 Task: In the  document smily.docx ,align picture to the 'center'. Insert word art below the picture and give heading  'Smily in Orange'change the shape height to  6.82 in
Action: Mouse moved to (306, 360)
Screenshot: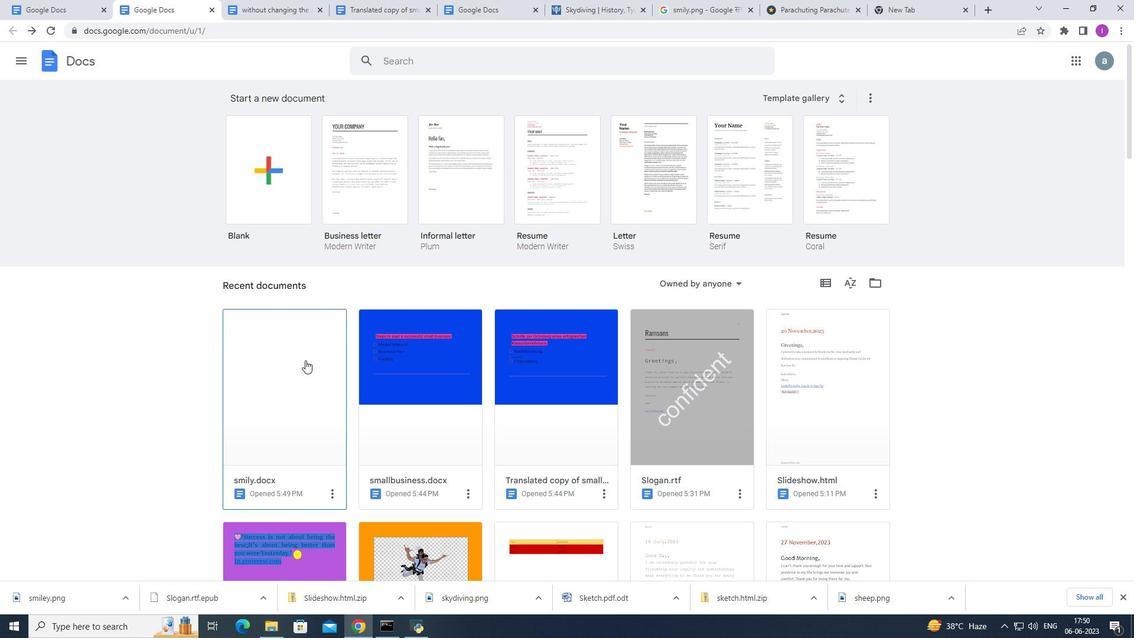 
Action: Mouse pressed left at (306, 360)
Screenshot: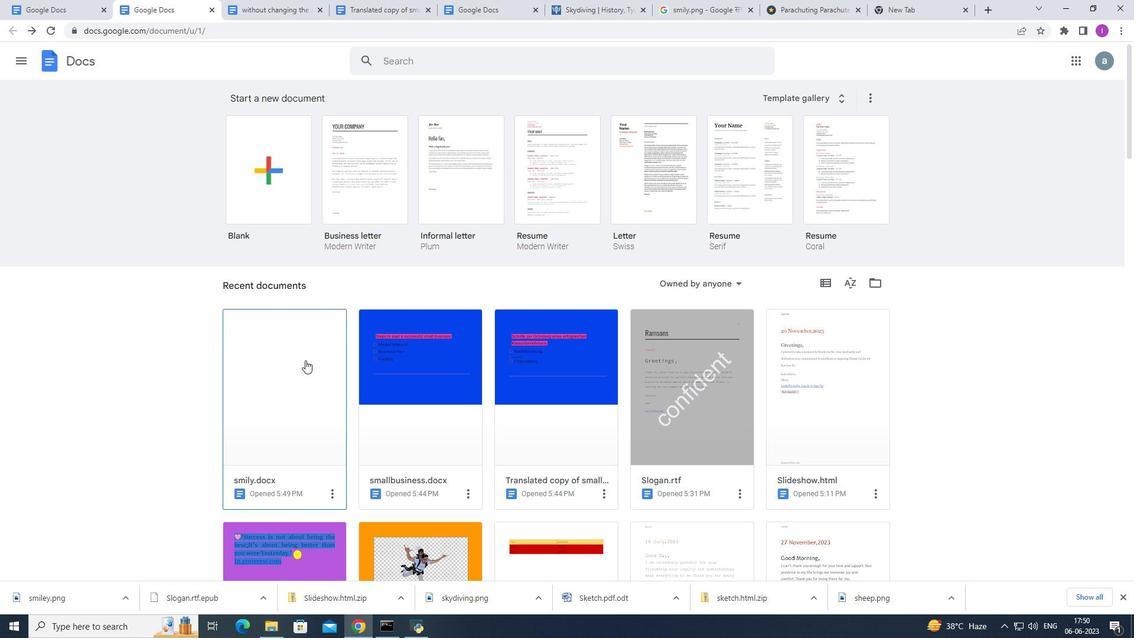 
Action: Mouse moved to (388, 186)
Screenshot: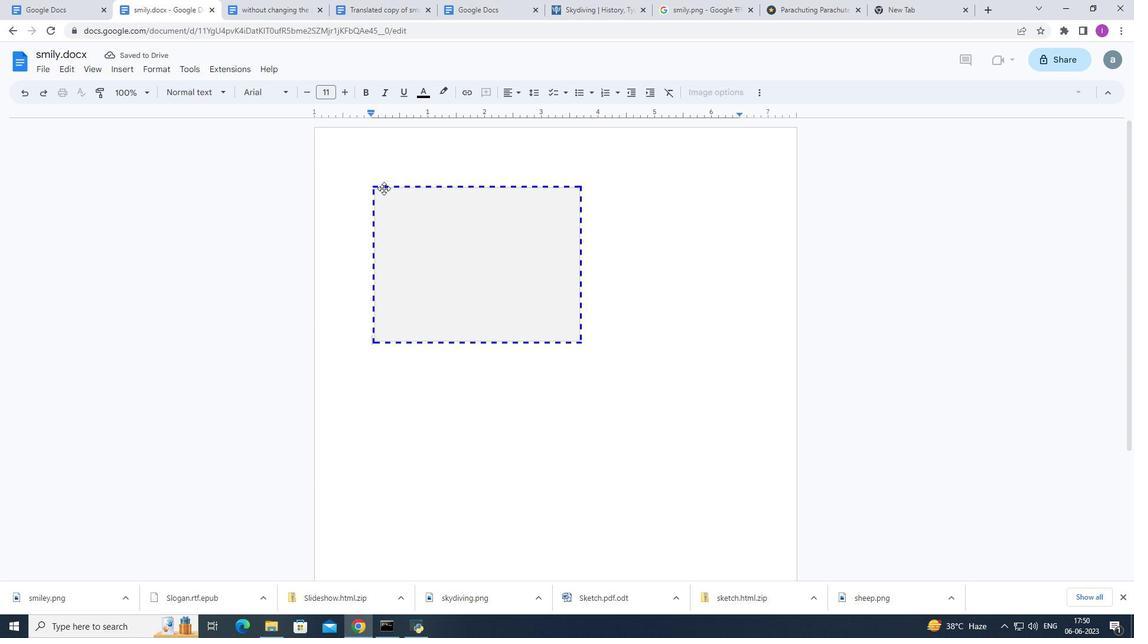 
Action: Mouse pressed left at (388, 186)
Screenshot: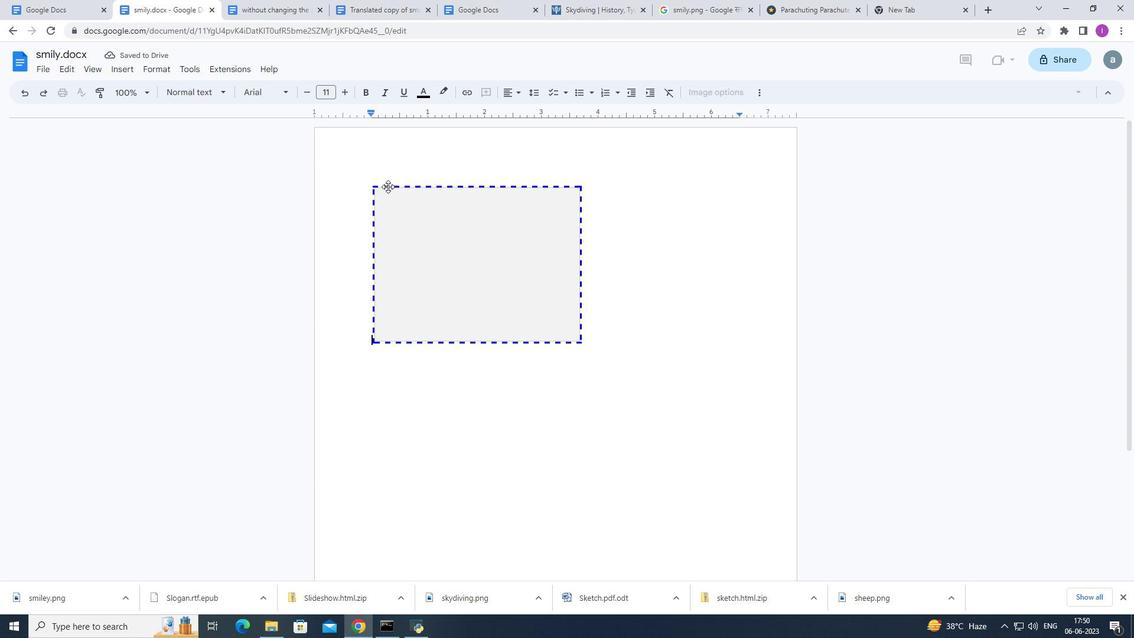 
Action: Mouse moved to (234, 92)
Screenshot: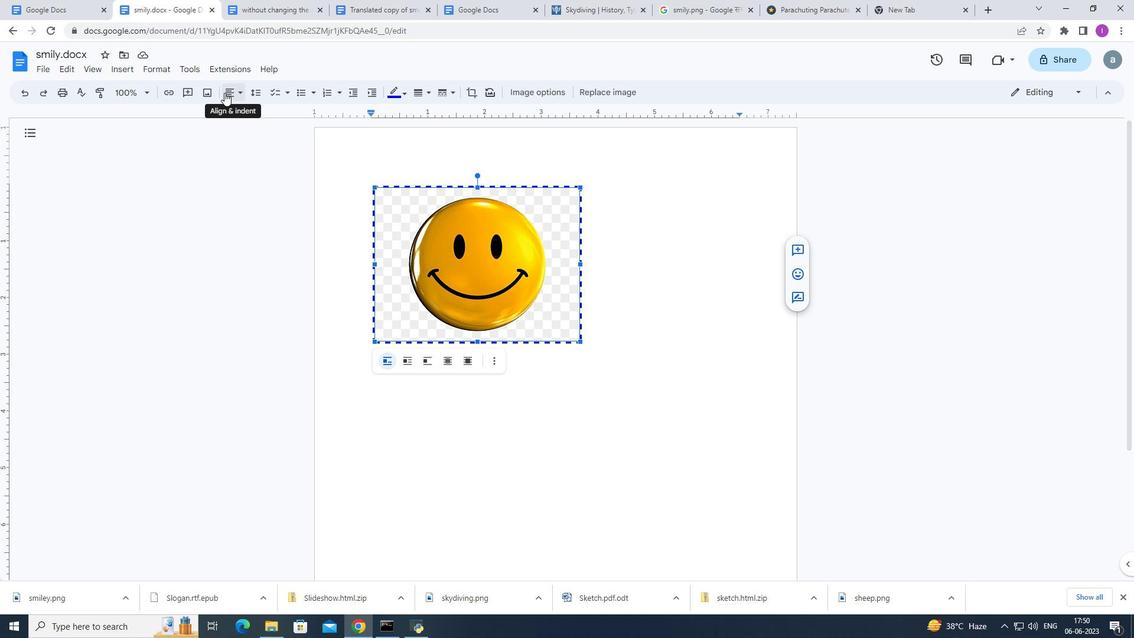 
Action: Mouse pressed left at (234, 92)
Screenshot: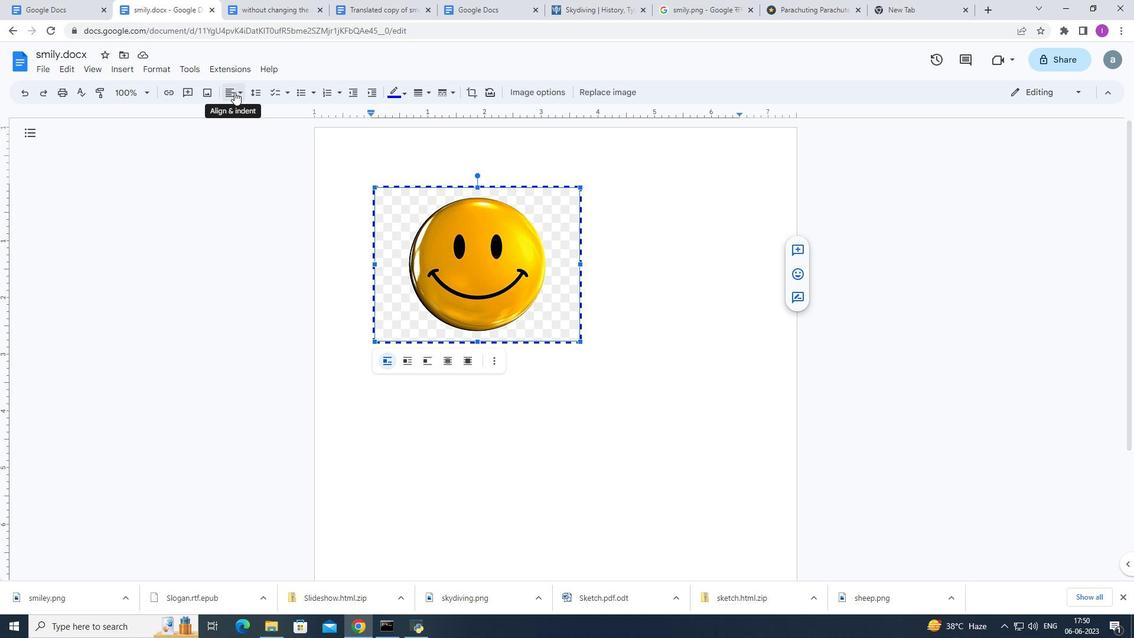 
Action: Mouse moved to (249, 113)
Screenshot: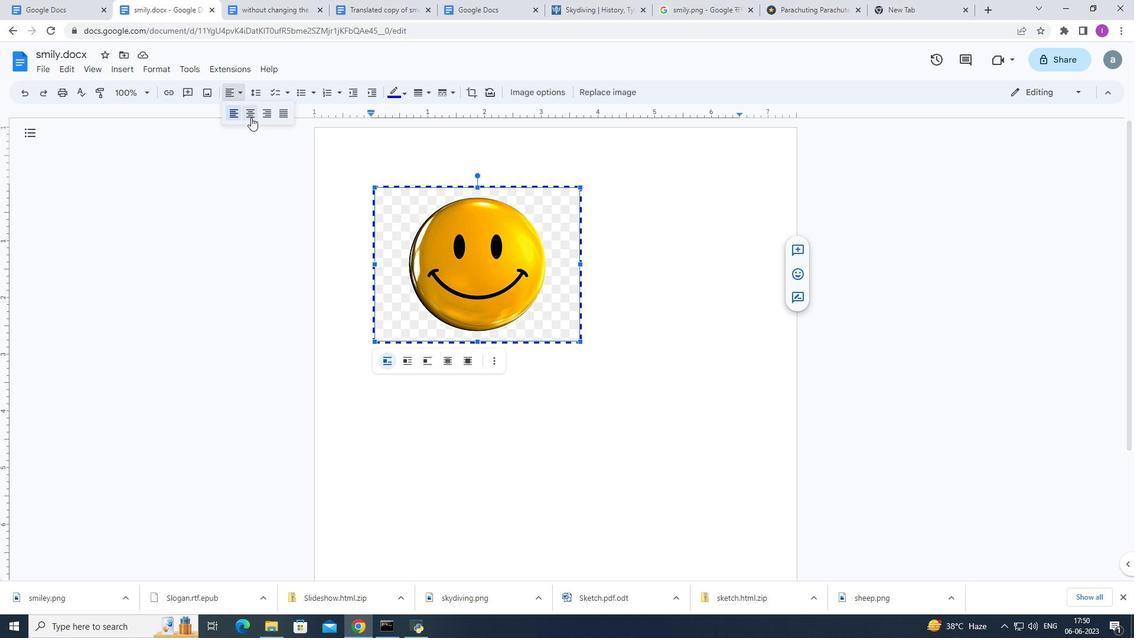 
Action: Mouse pressed left at (249, 113)
Screenshot: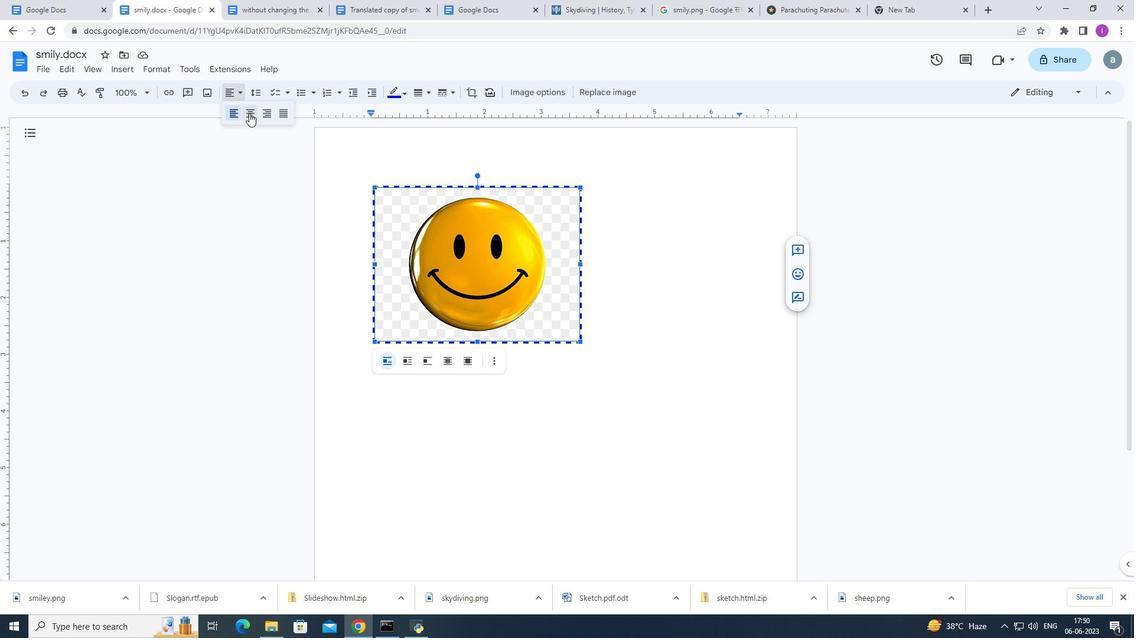 
Action: Mouse moved to (631, 372)
Screenshot: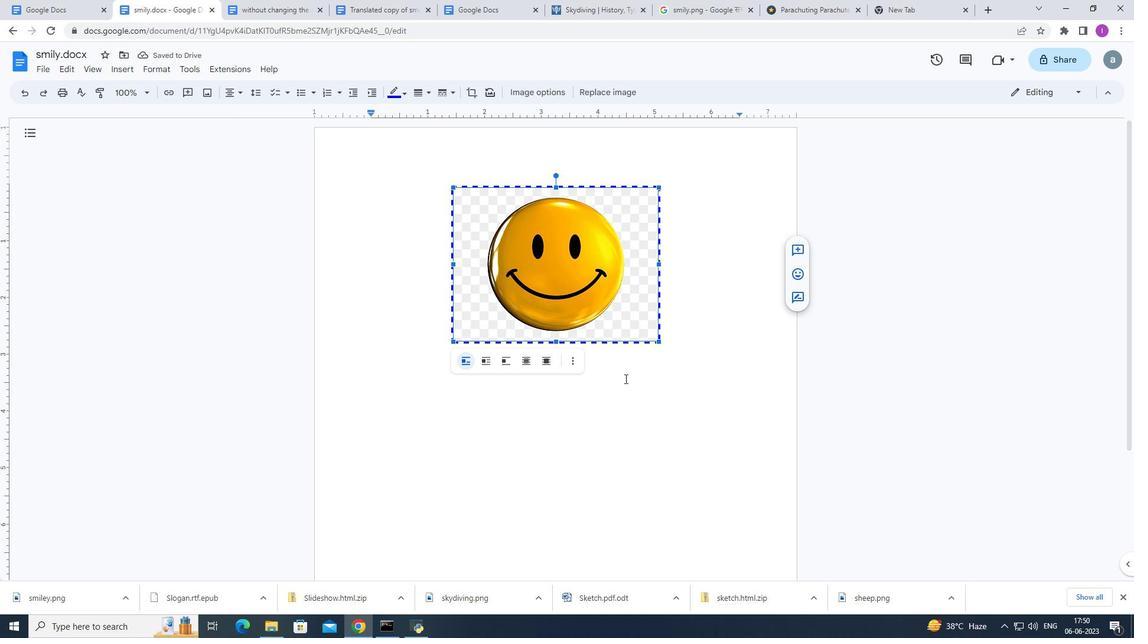 
Action: Mouse pressed left at (631, 372)
Screenshot: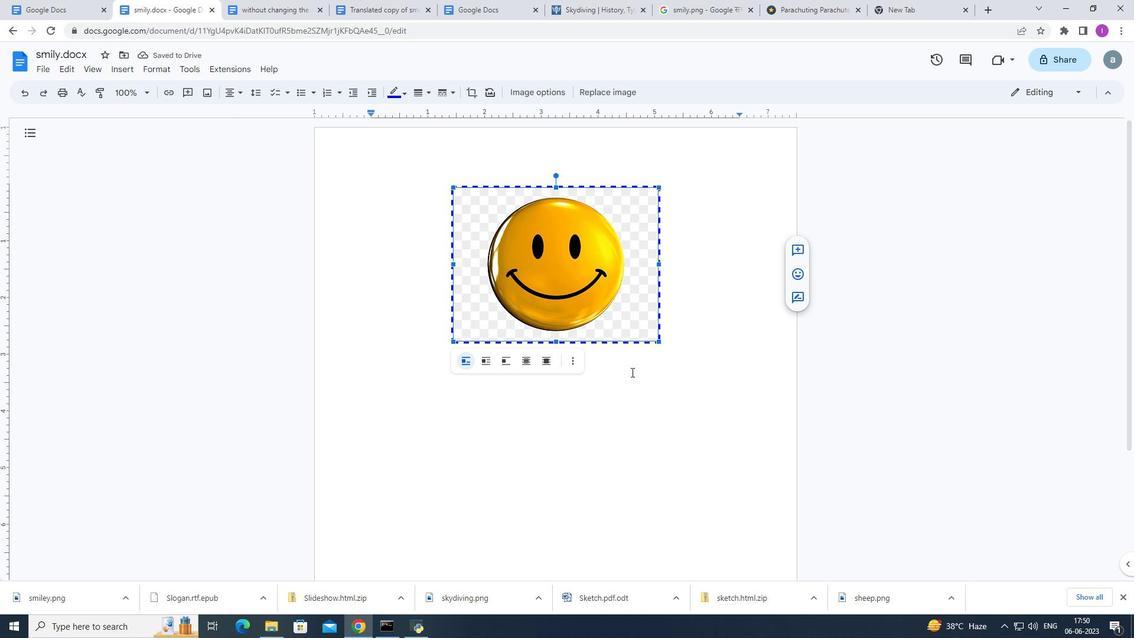 
Action: Mouse moved to (111, 65)
Screenshot: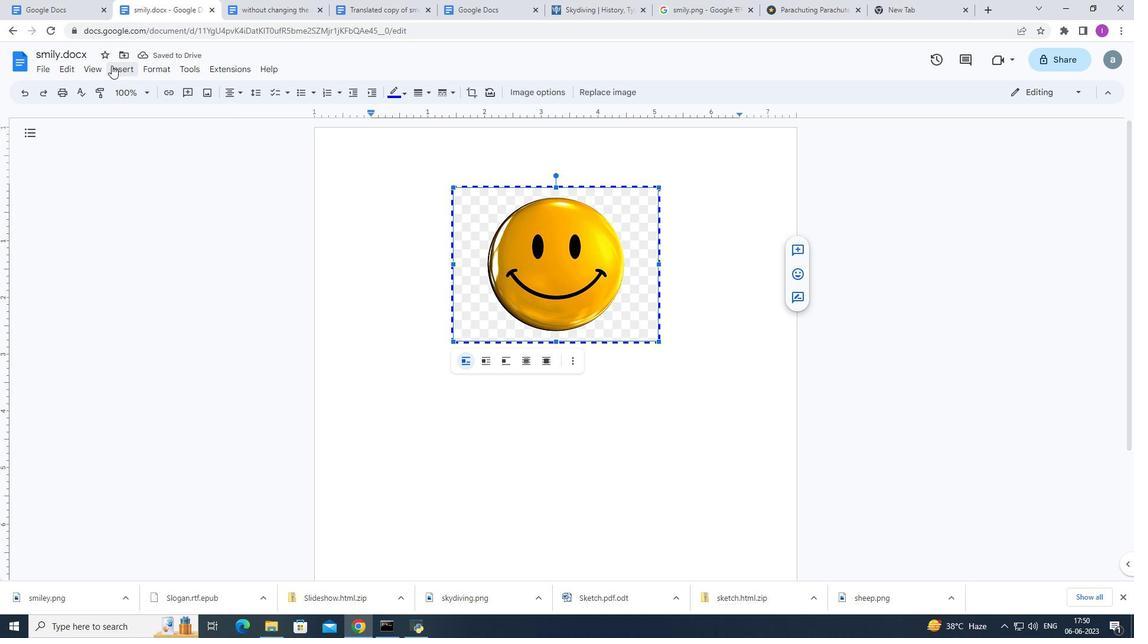 
Action: Mouse pressed left at (111, 65)
Screenshot: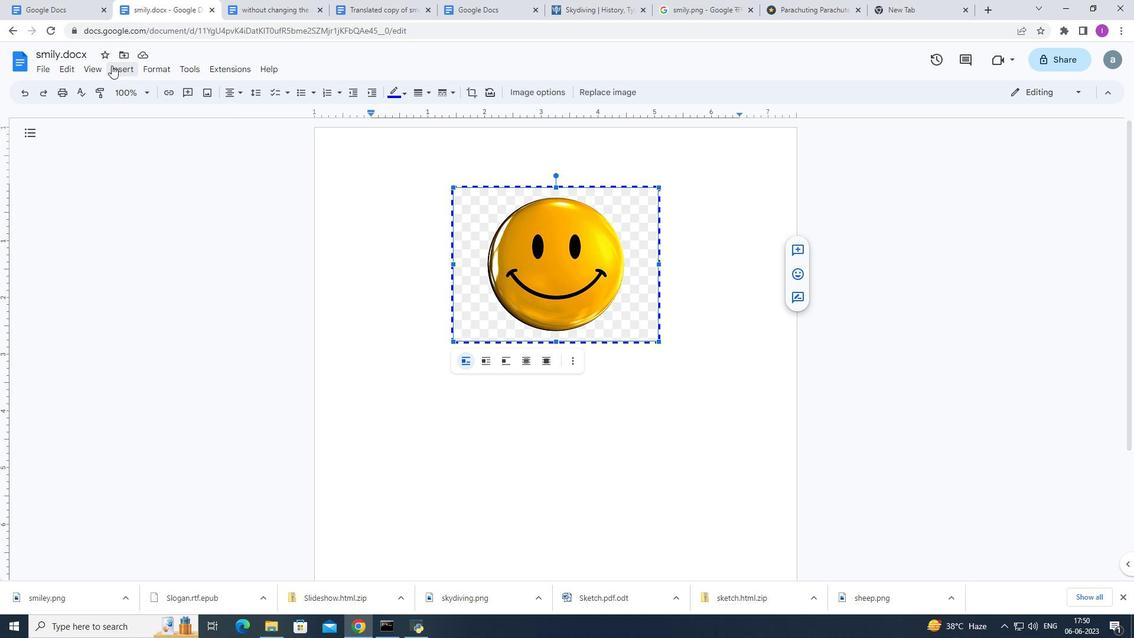 
Action: Mouse moved to (336, 127)
Screenshot: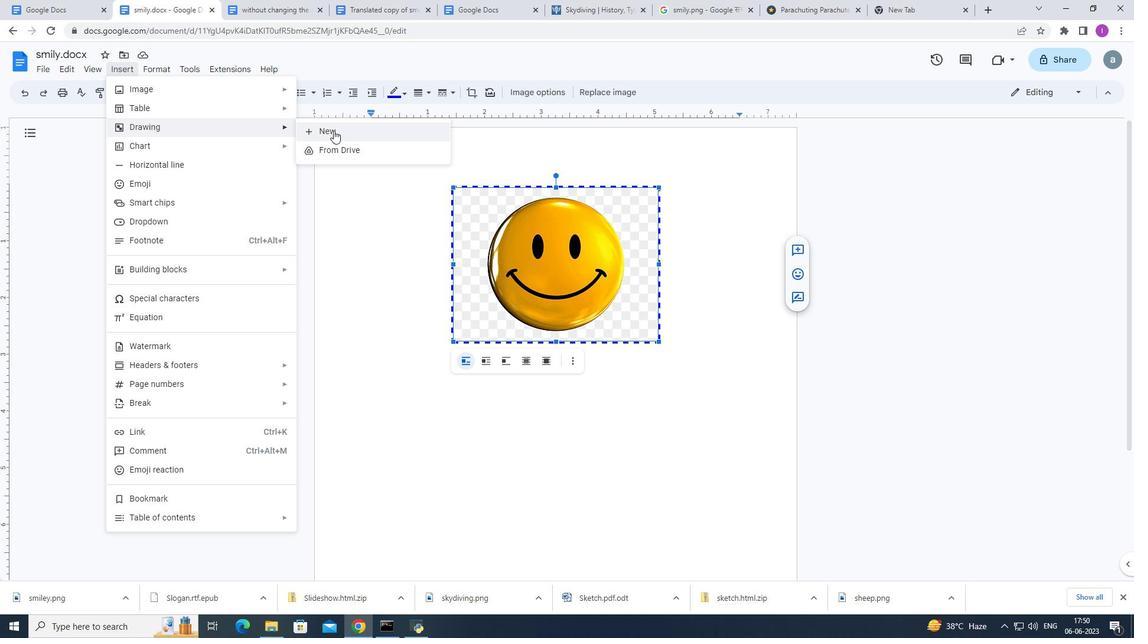 
Action: Mouse pressed left at (336, 127)
Screenshot: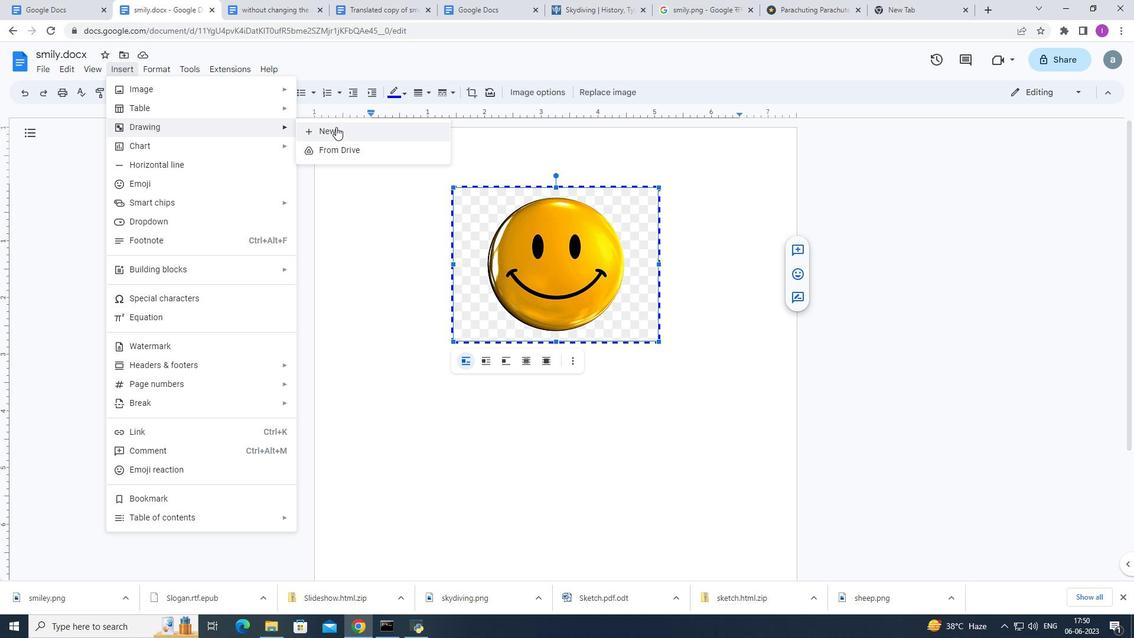 
Action: Mouse moved to (309, 109)
Screenshot: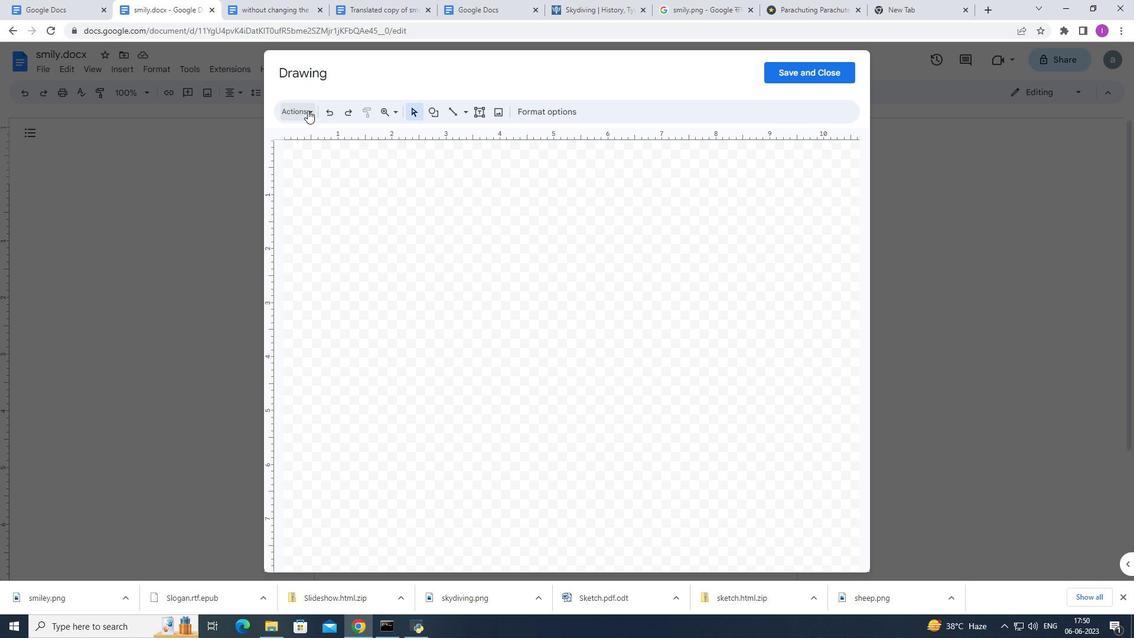 
Action: Mouse pressed left at (309, 109)
Screenshot: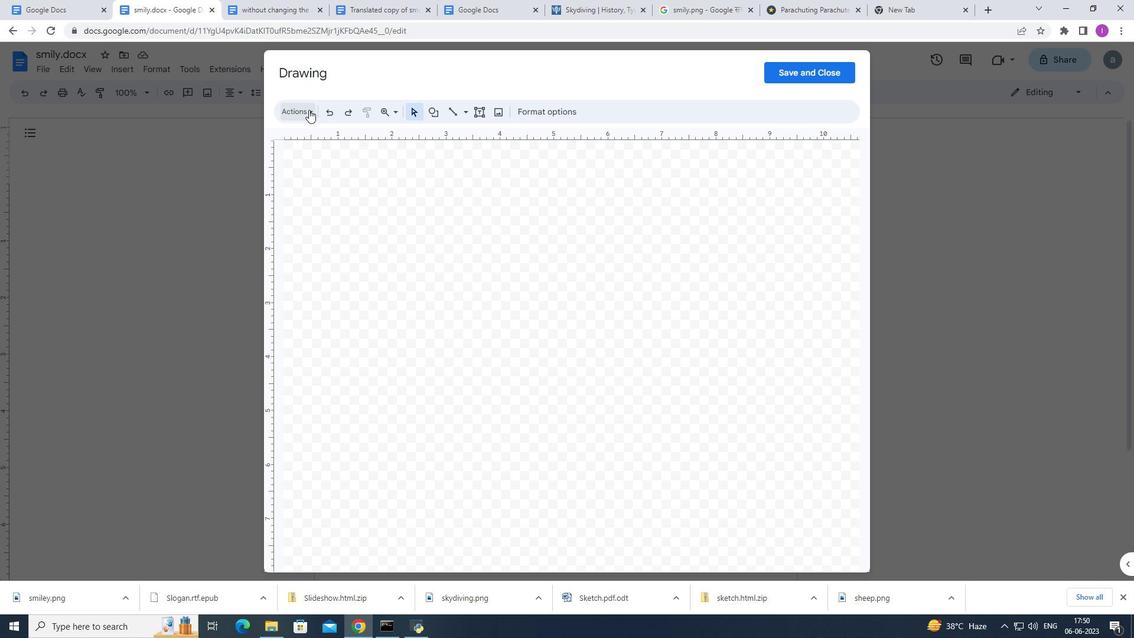 
Action: Mouse moved to (332, 190)
Screenshot: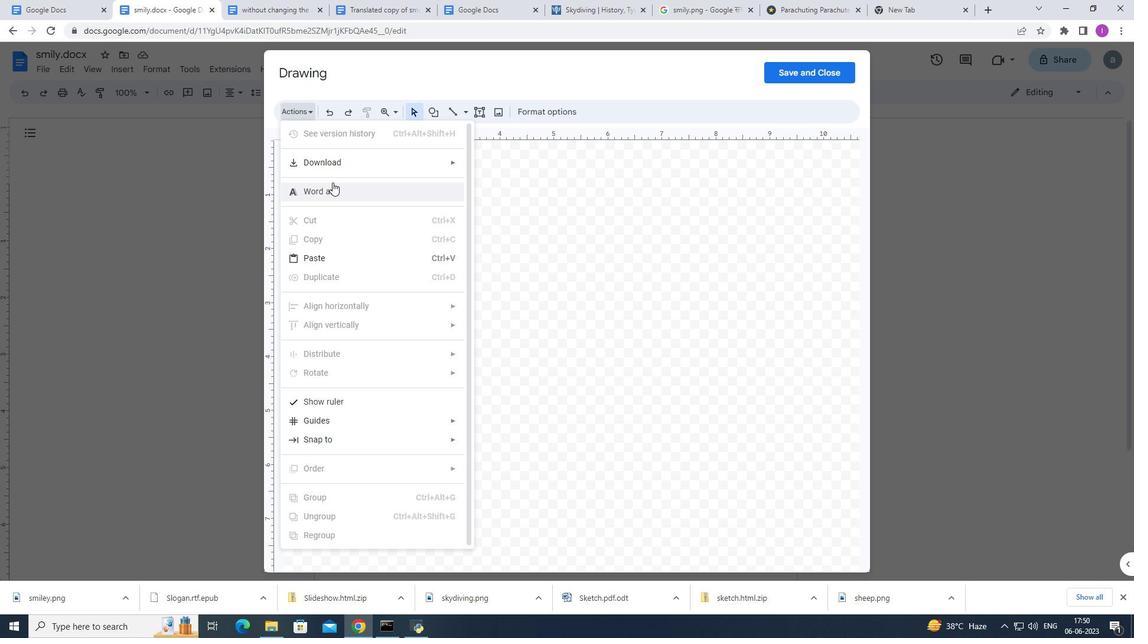 
Action: Mouse pressed left at (332, 190)
Screenshot: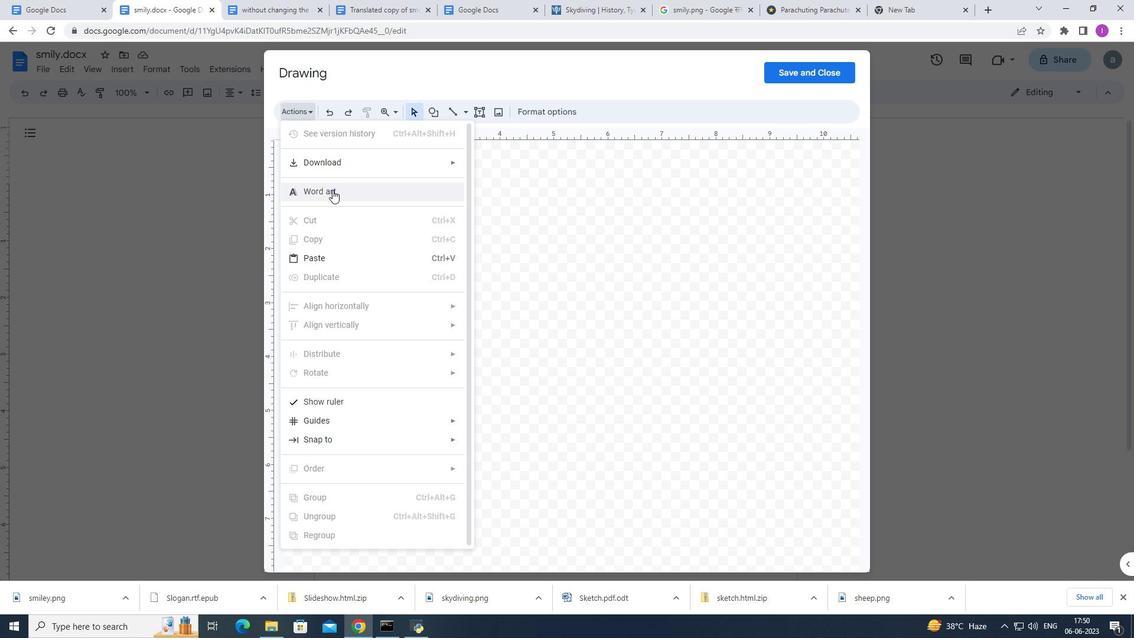 
Action: Mouse moved to (470, 186)
Screenshot: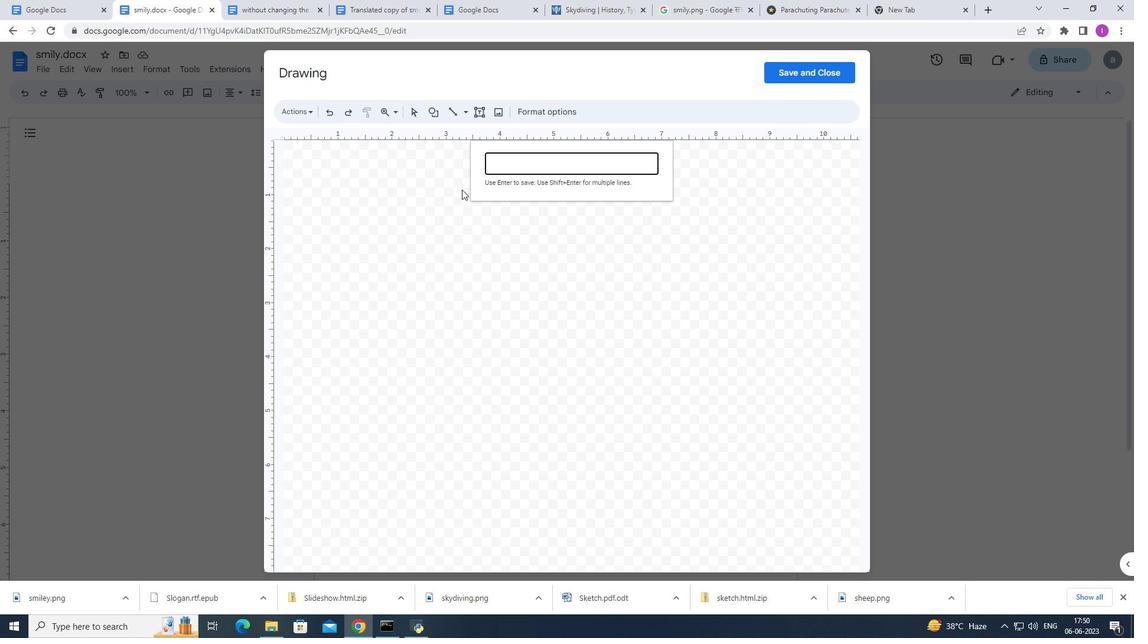 
Action: Key pressed <Key.shift>Smileyin<Key.space><Key.shift>Orange
Screenshot: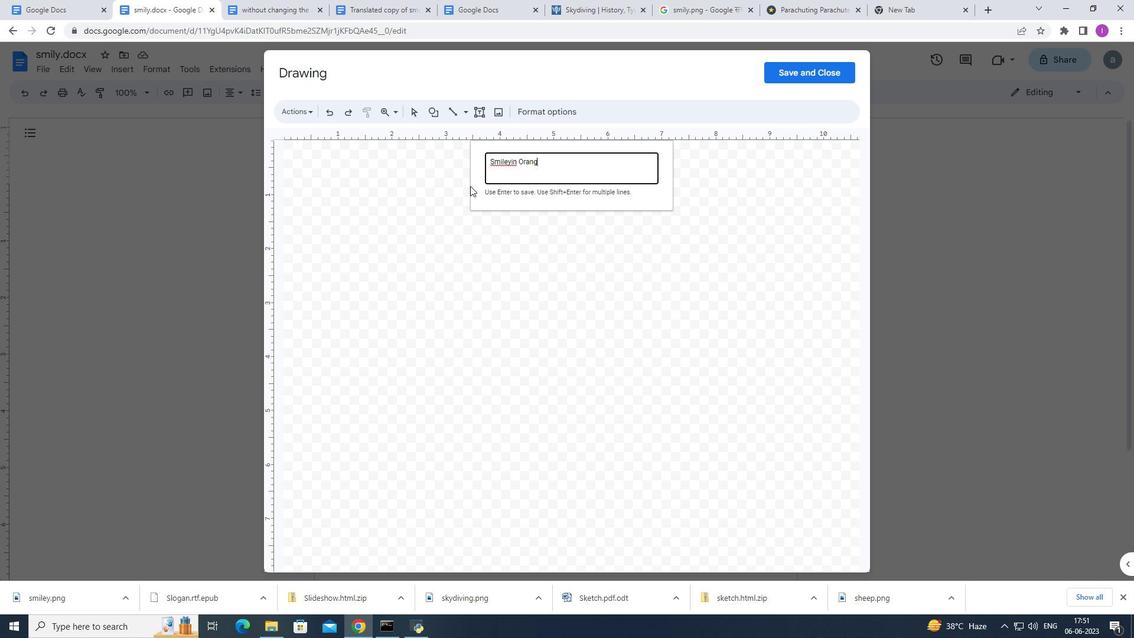 
Action: Mouse moved to (510, 163)
Screenshot: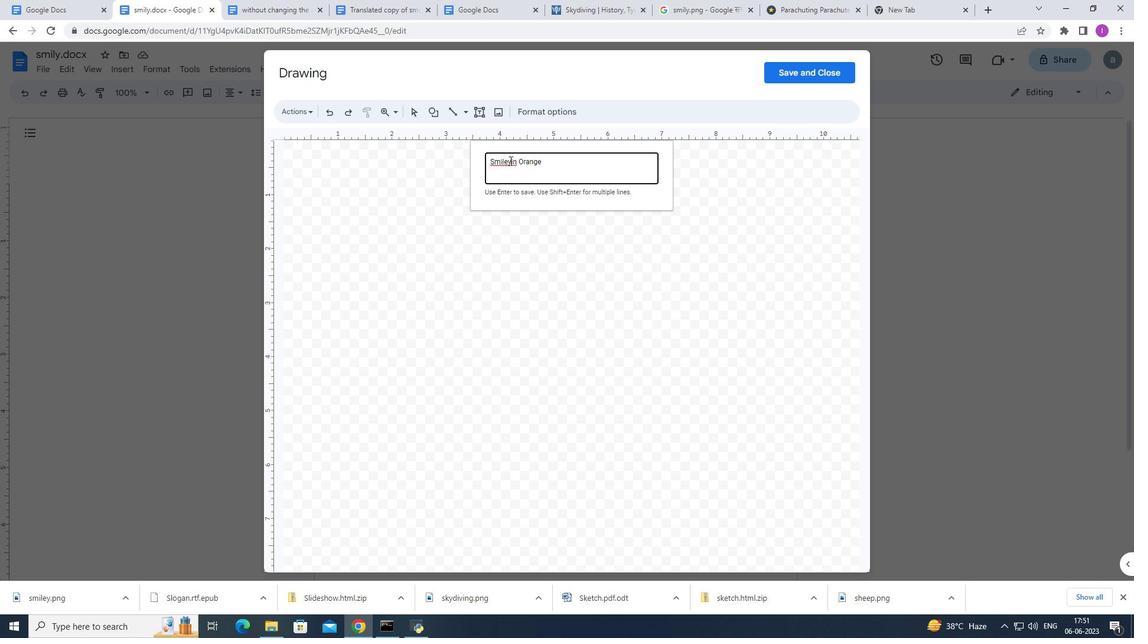 
Action: Mouse pressed left at (510, 163)
Screenshot: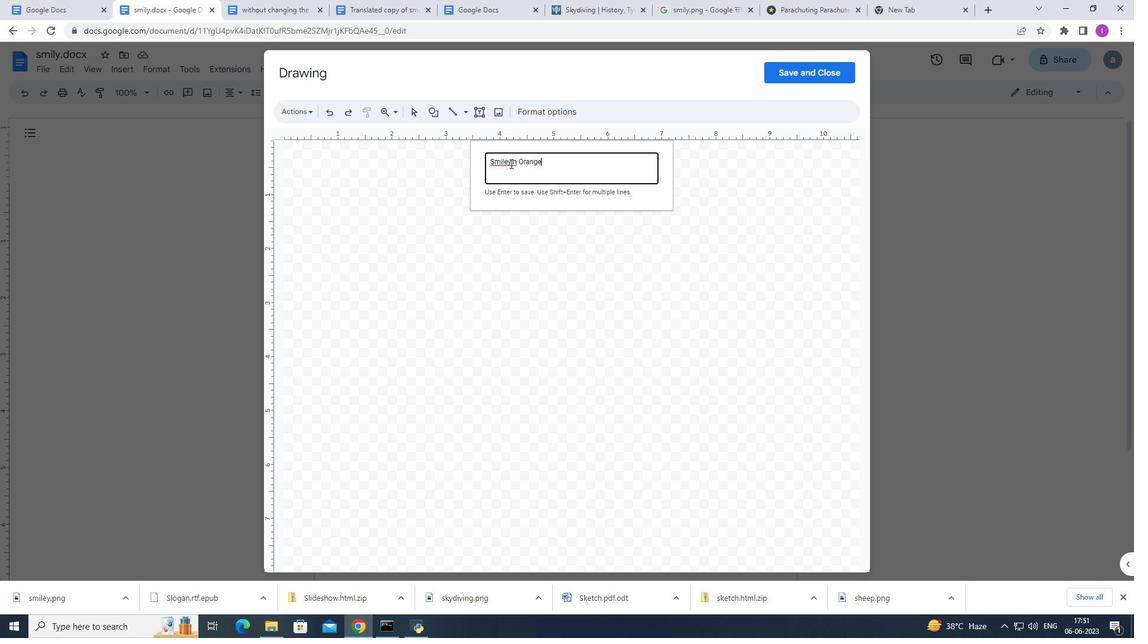 
Action: Mouse moved to (512, 163)
Screenshot: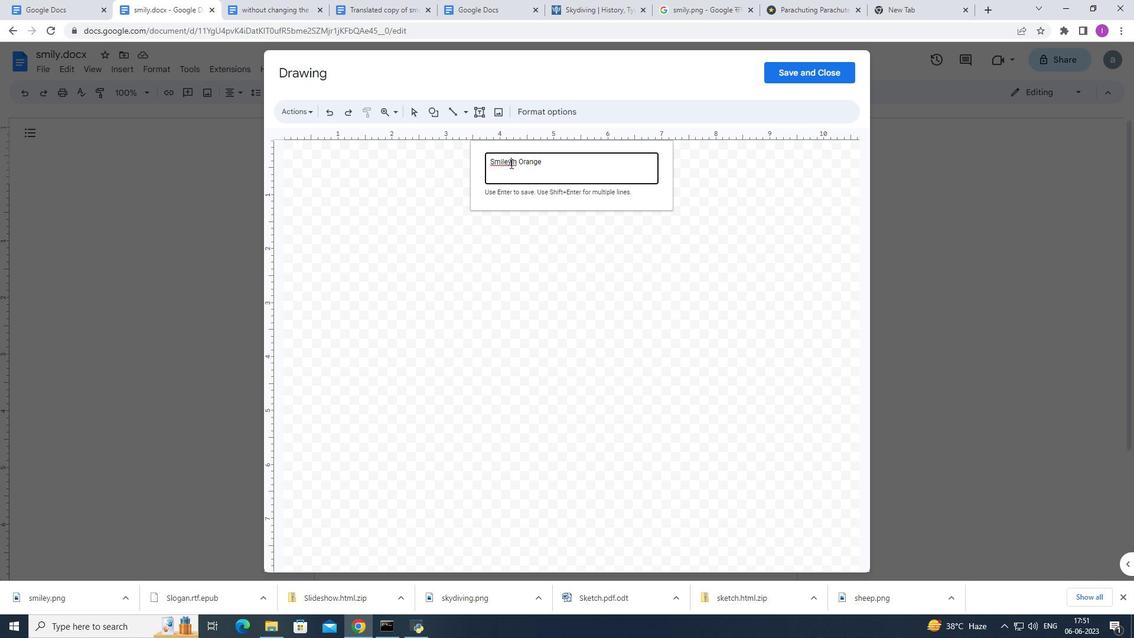 
Action: Key pressed <Key.space>
Screenshot: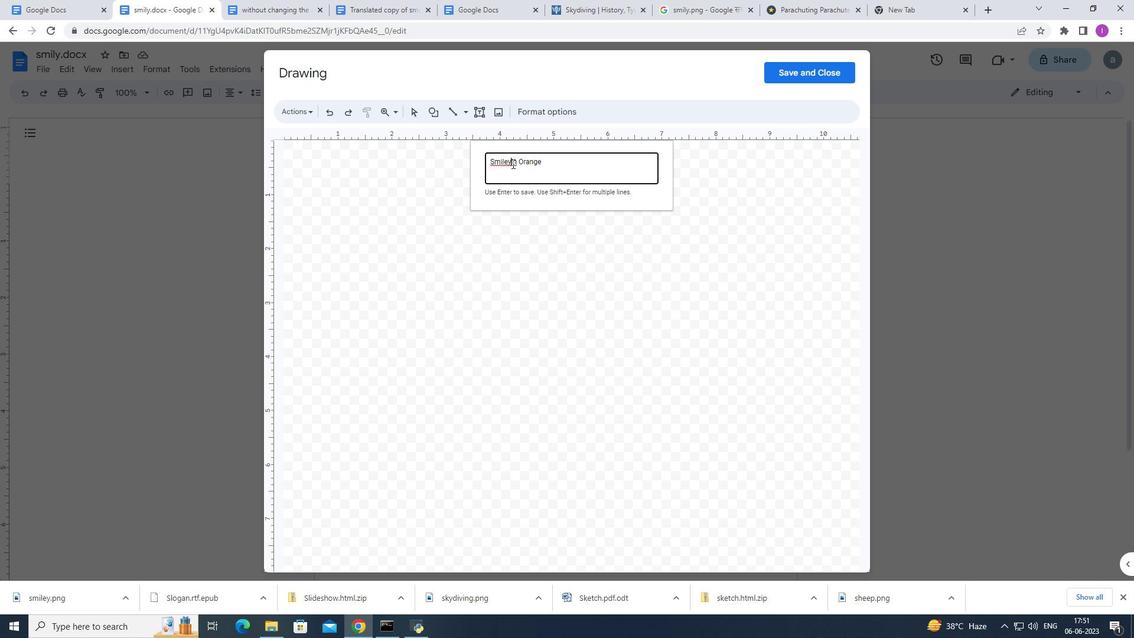 
Action: Mouse moved to (559, 165)
Screenshot: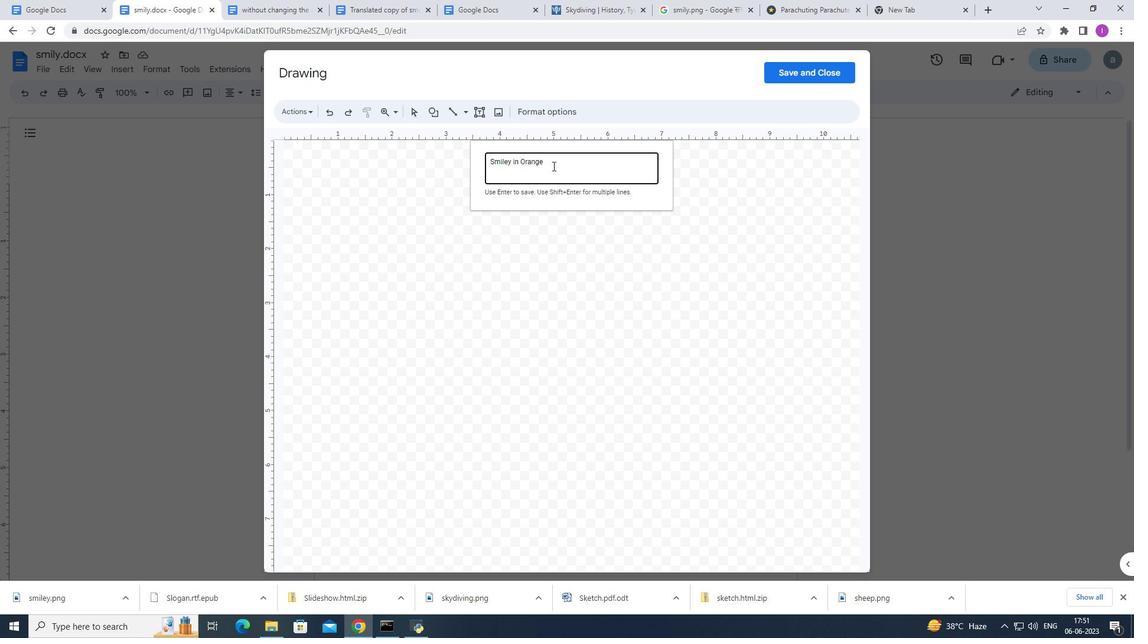 
Action: Mouse pressed left at (559, 165)
Screenshot: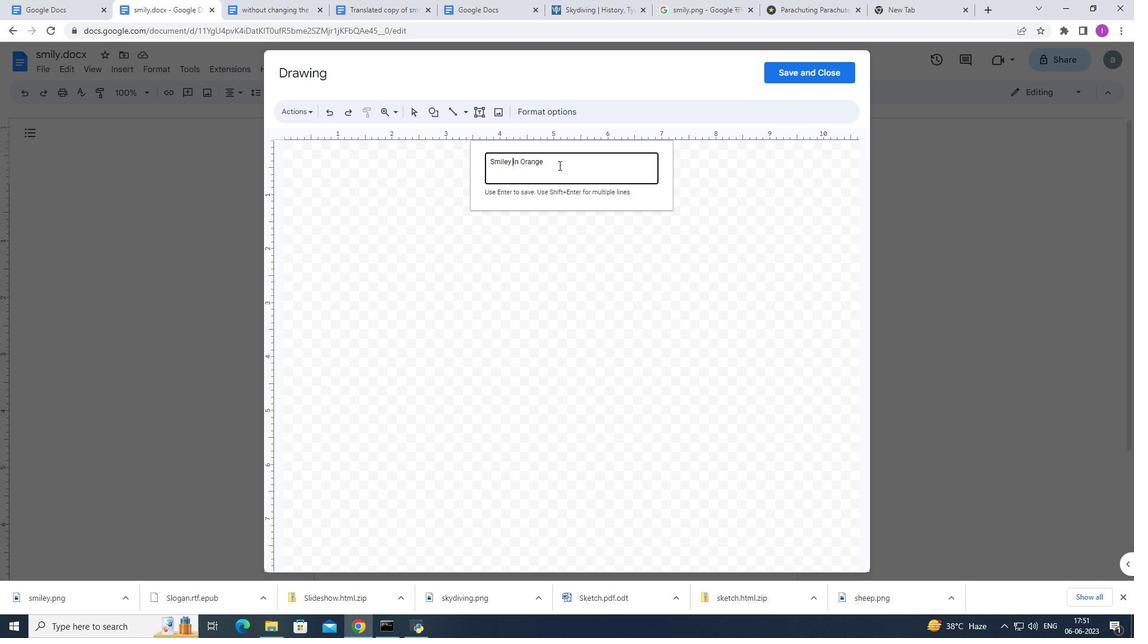
Action: Mouse moved to (570, 157)
Screenshot: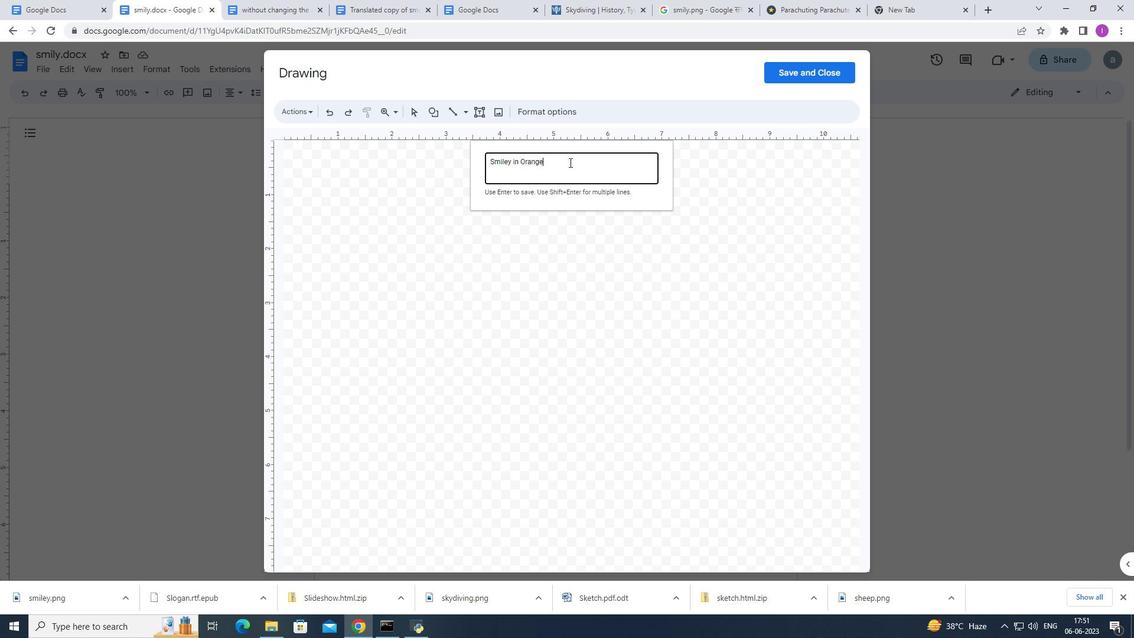 
Action: Key pressed <Key.enter>
Screenshot: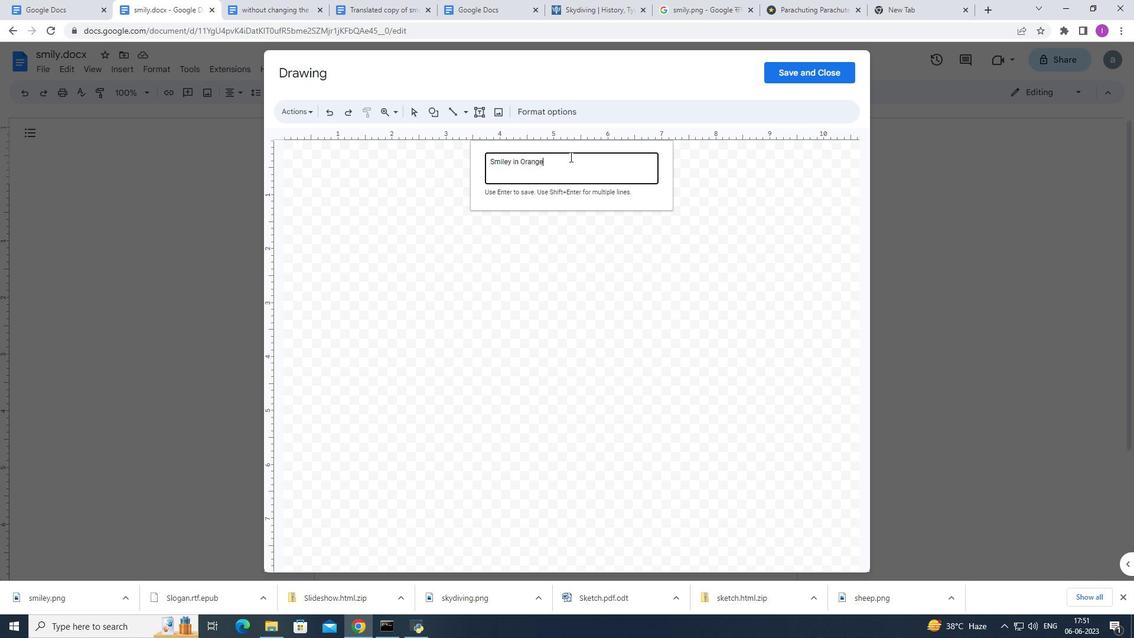 
Action: Mouse moved to (795, 70)
Screenshot: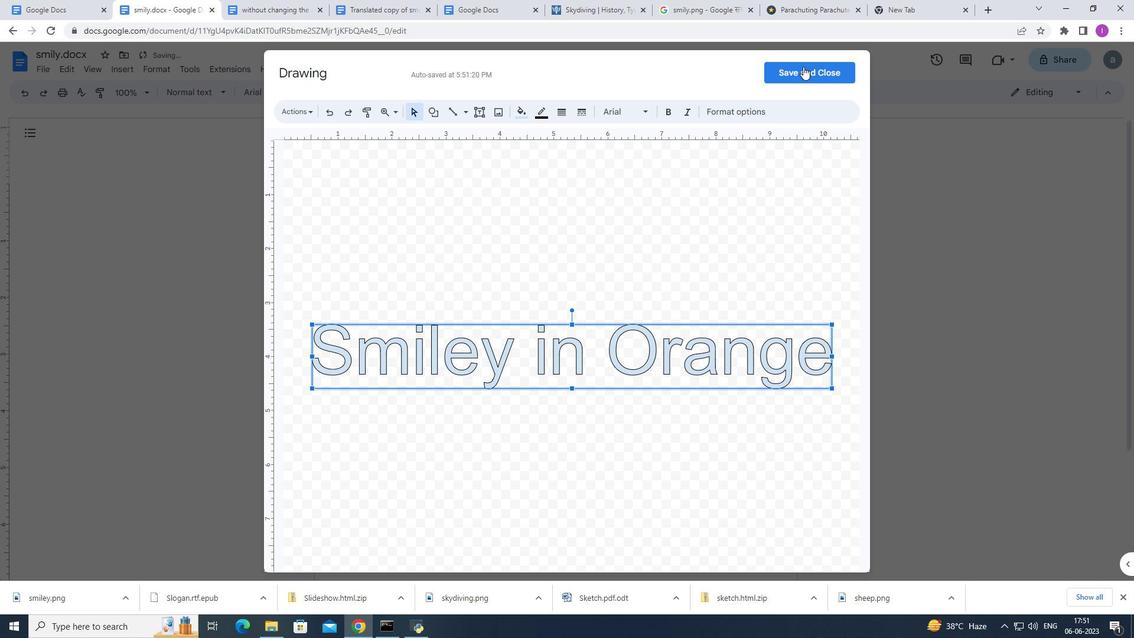 
Action: Mouse pressed left at (795, 70)
Screenshot: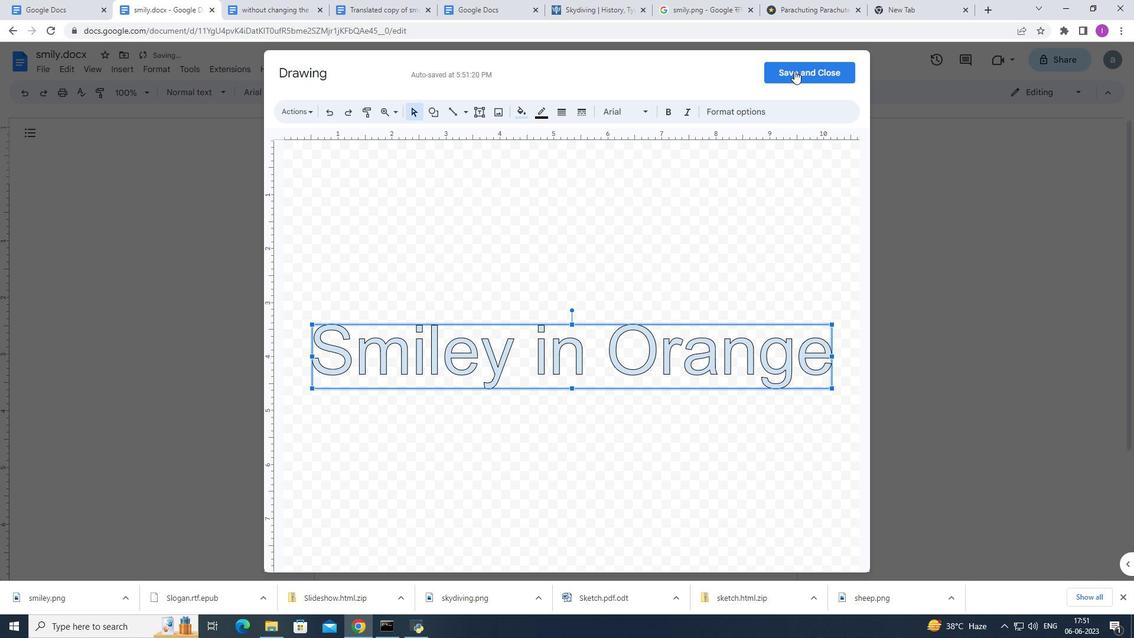 
Action: Mouse moved to (662, 231)
Screenshot: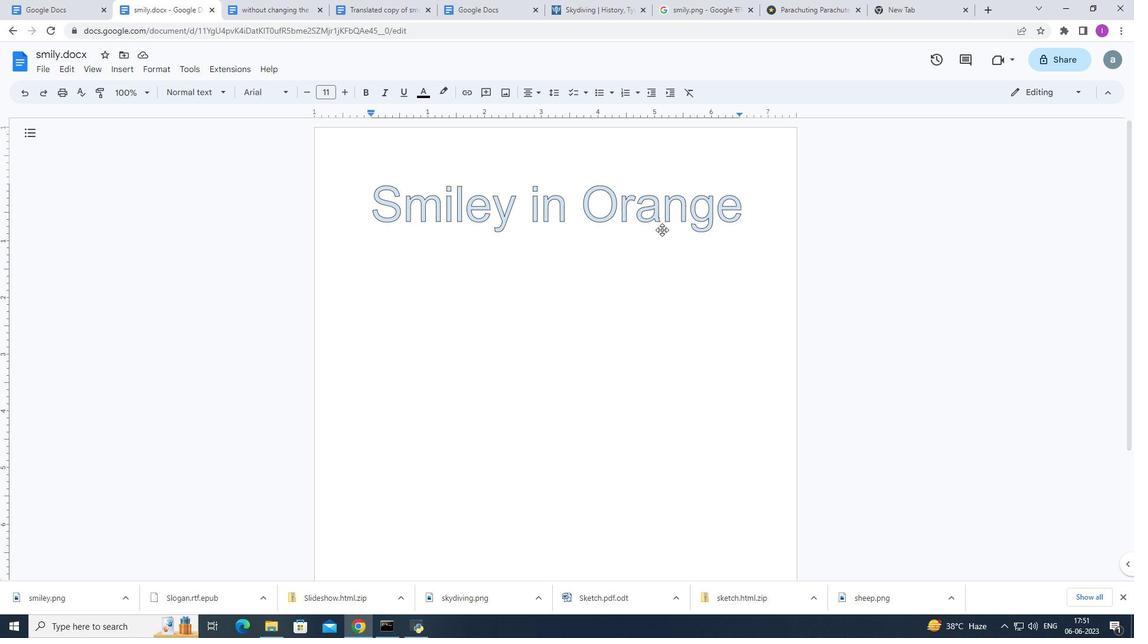 
Action: Mouse scrolled (662, 231) with delta (0, 0)
Screenshot: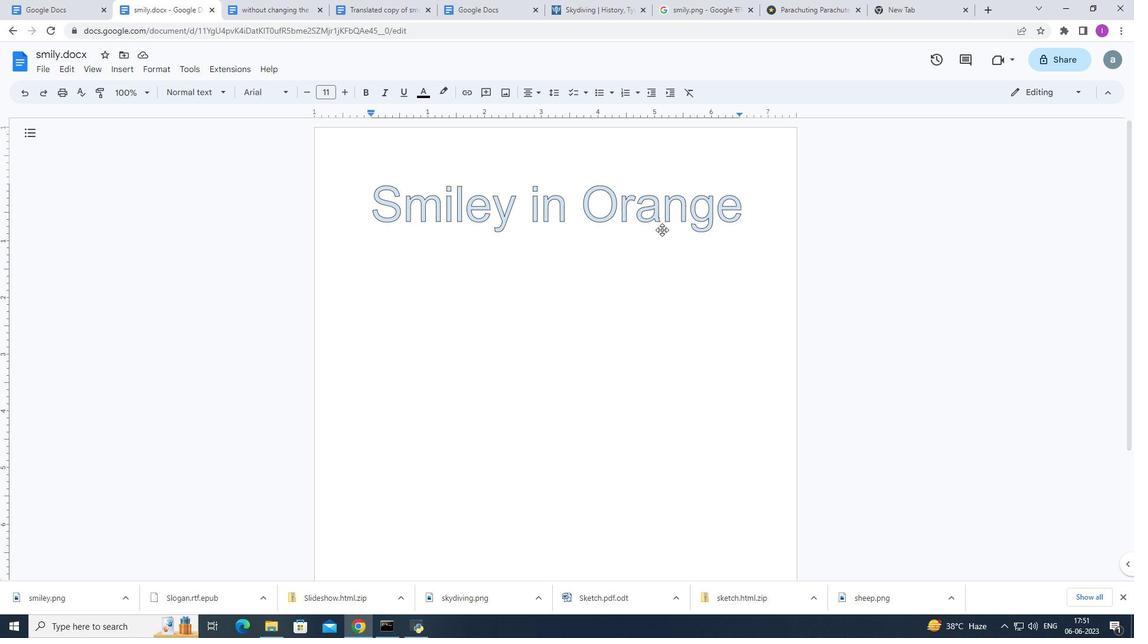 
Action: Mouse moved to (662, 231)
Screenshot: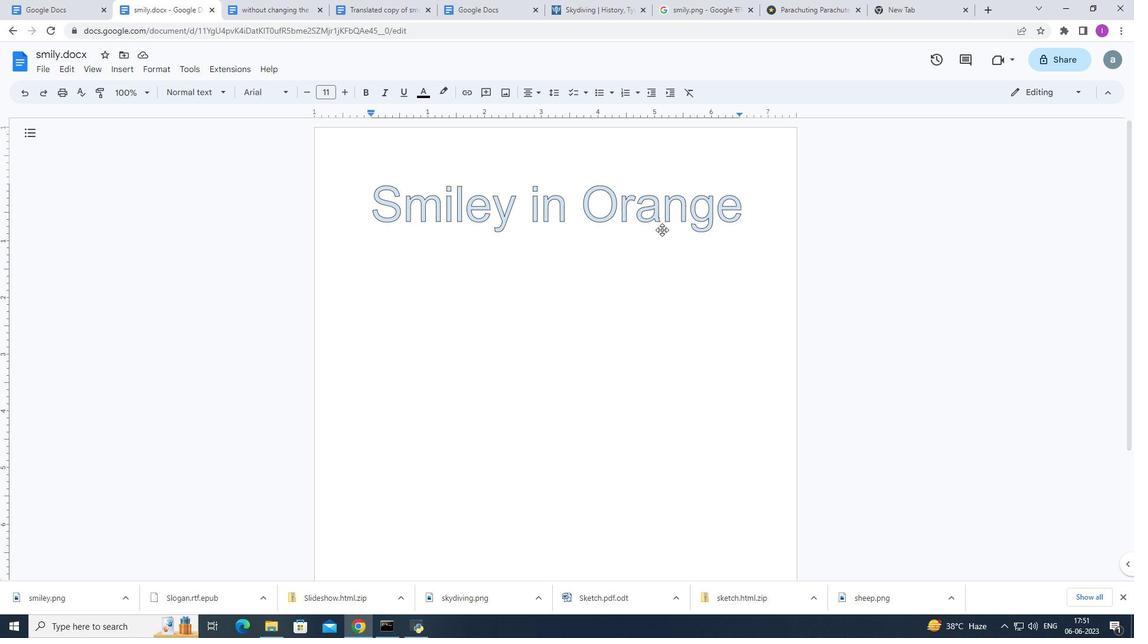 
Action: Mouse scrolled (662, 232) with delta (0, 0)
Screenshot: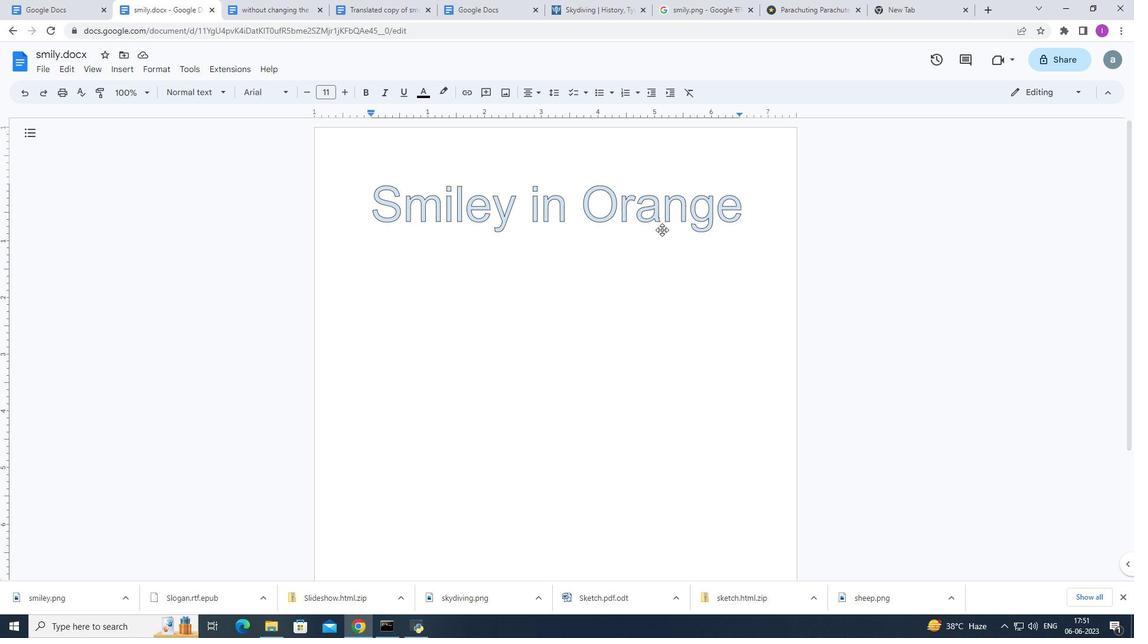 
Action: Mouse moved to (662, 233)
Screenshot: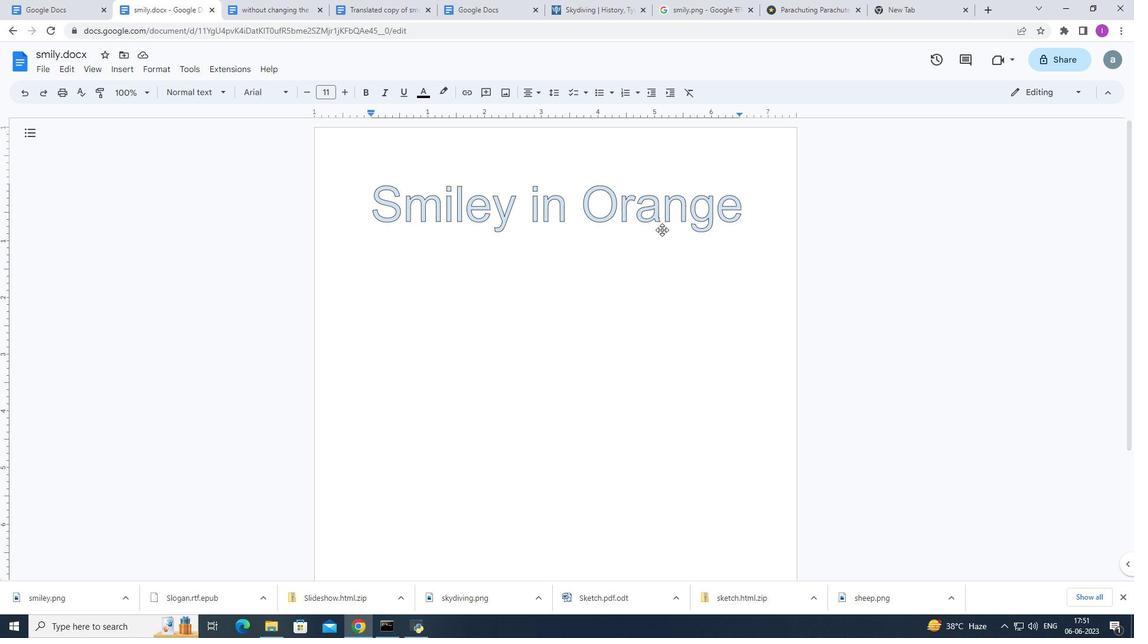 
Action: Mouse scrolled (662, 234) with delta (0, 0)
Screenshot: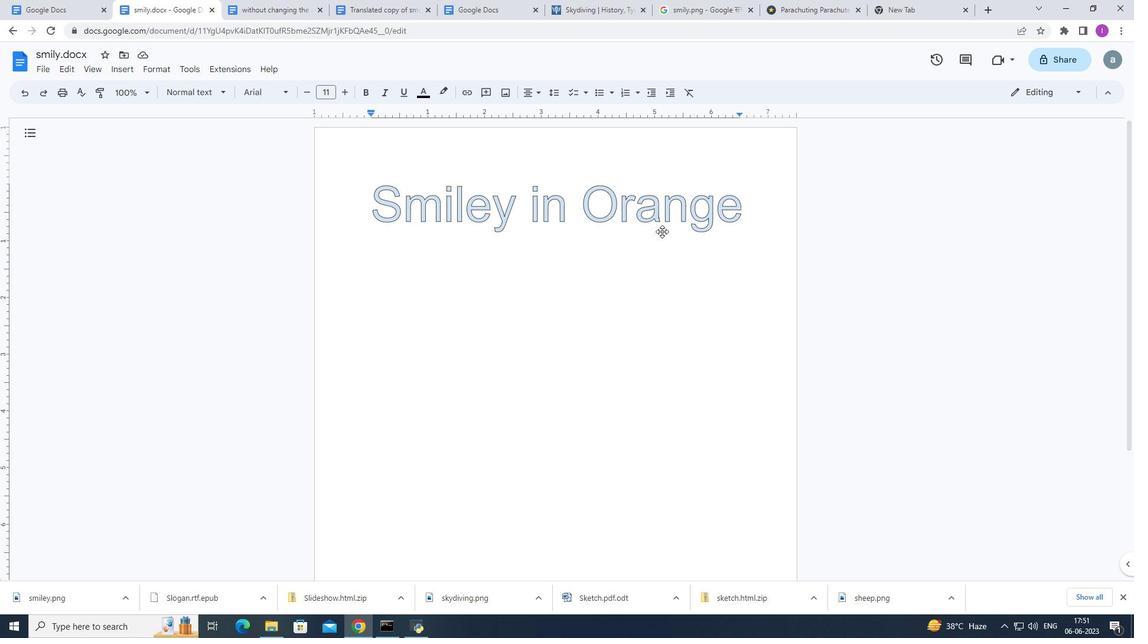 
Action: Mouse moved to (662, 234)
Screenshot: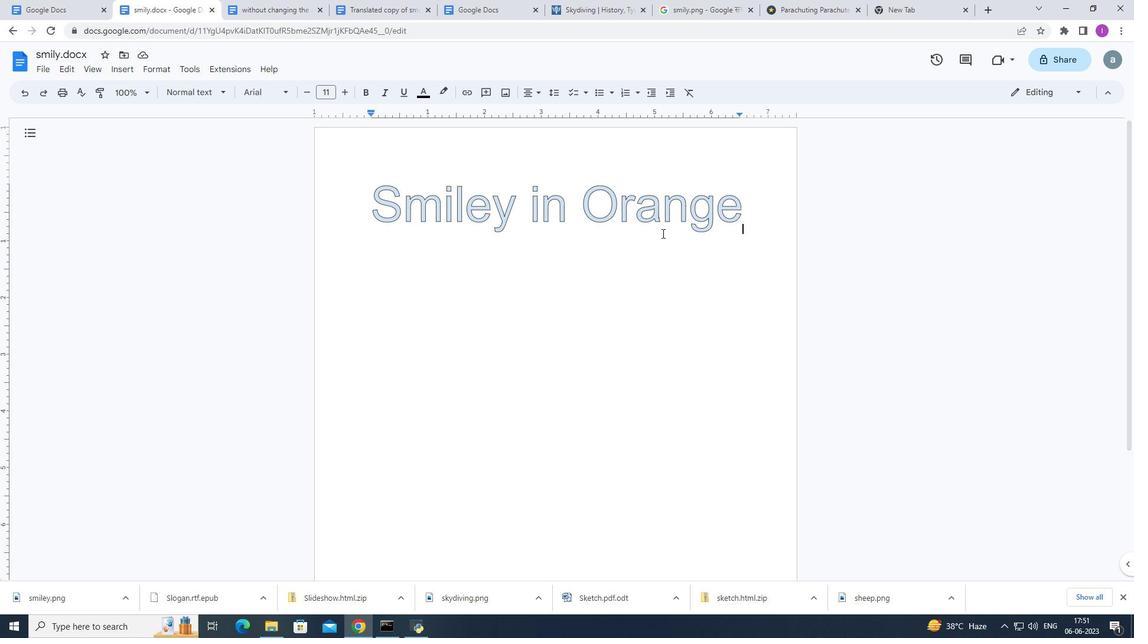 
Action: Mouse scrolled (662, 233) with delta (0, 0)
Screenshot: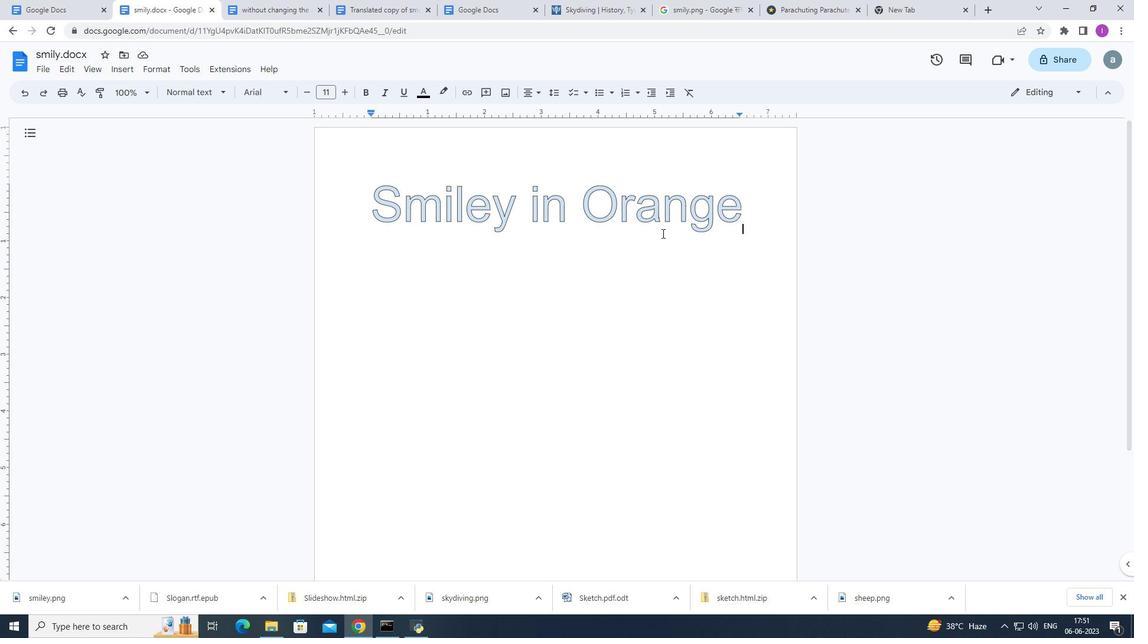 
Action: Mouse moved to (662, 235)
Screenshot: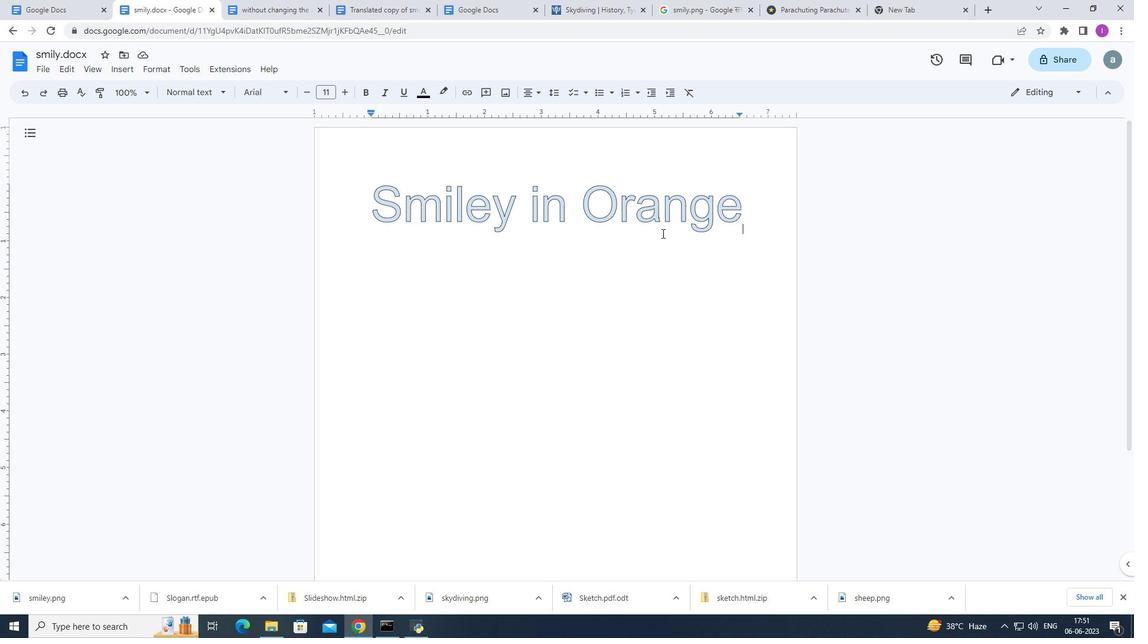 
Action: Mouse scrolled (662, 235) with delta (0, 0)
Screenshot: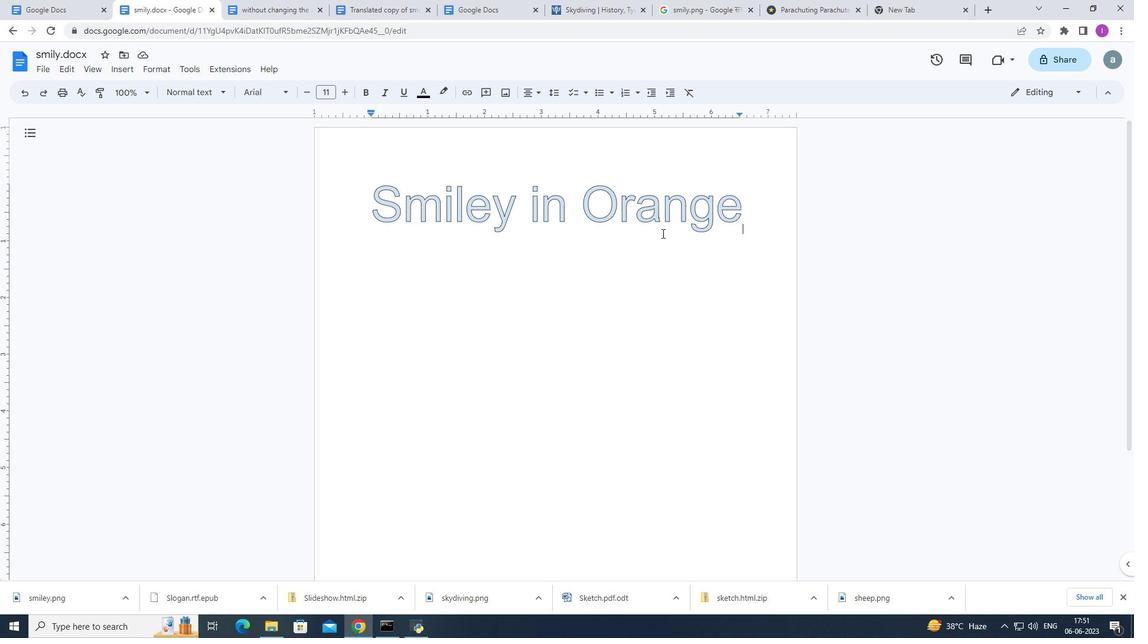 
Action: Mouse scrolled (662, 234) with delta (0, 0)
Screenshot: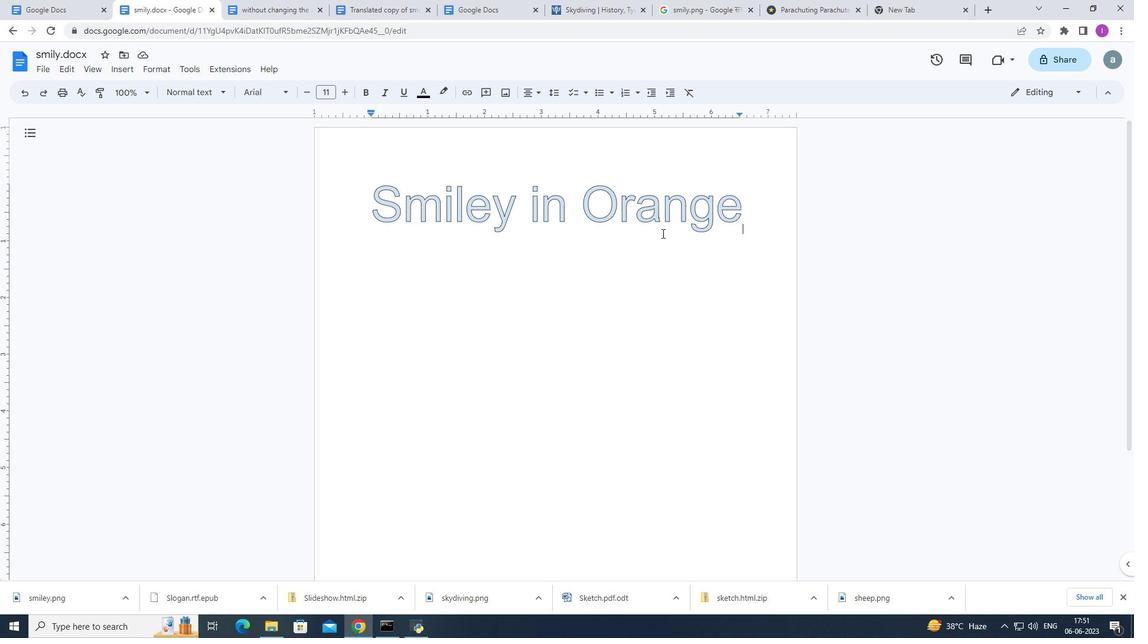
Action: Mouse moved to (341, 369)
Screenshot: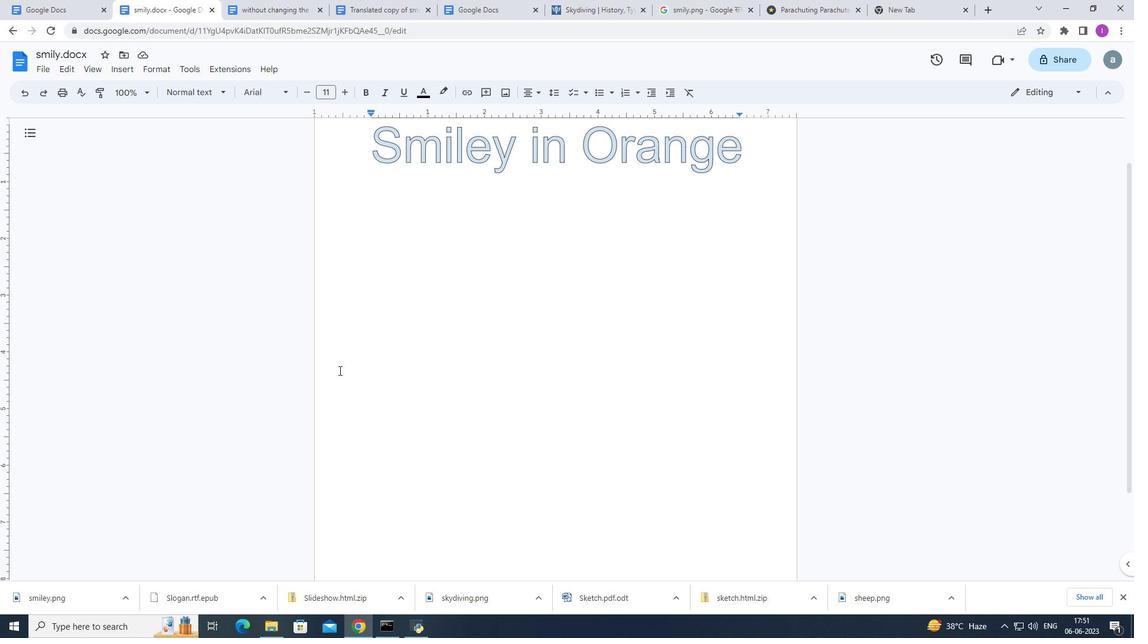 
Action: Mouse scrolled (341, 370) with delta (0, 0)
Screenshot: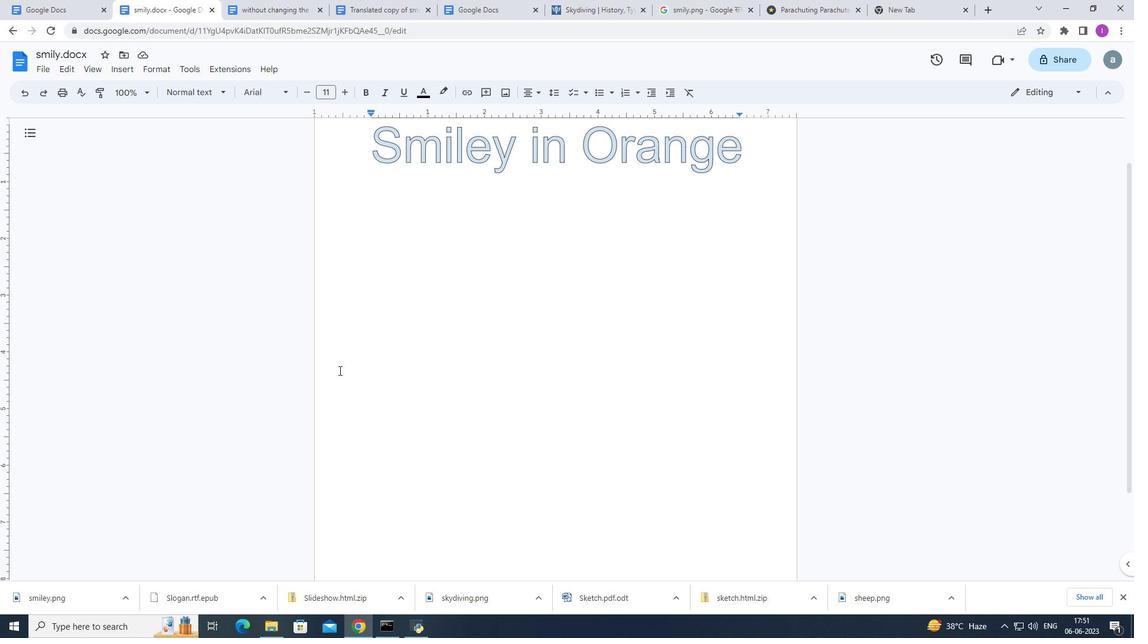 
Action: Mouse scrolled (341, 370) with delta (0, 0)
Screenshot: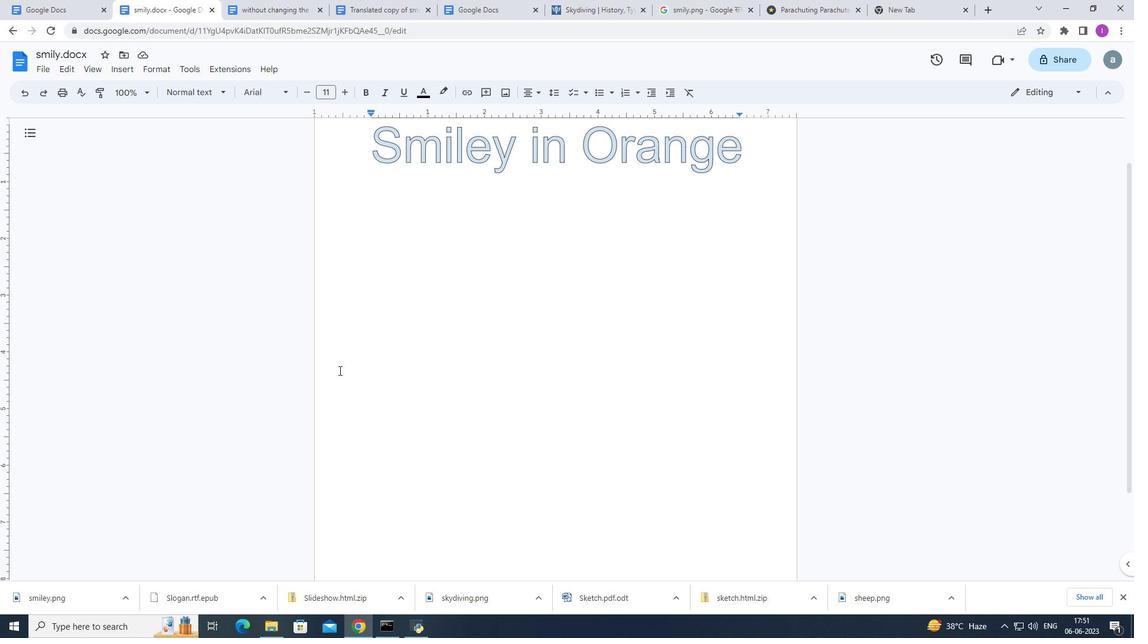 
Action: Mouse moved to (345, 368)
Screenshot: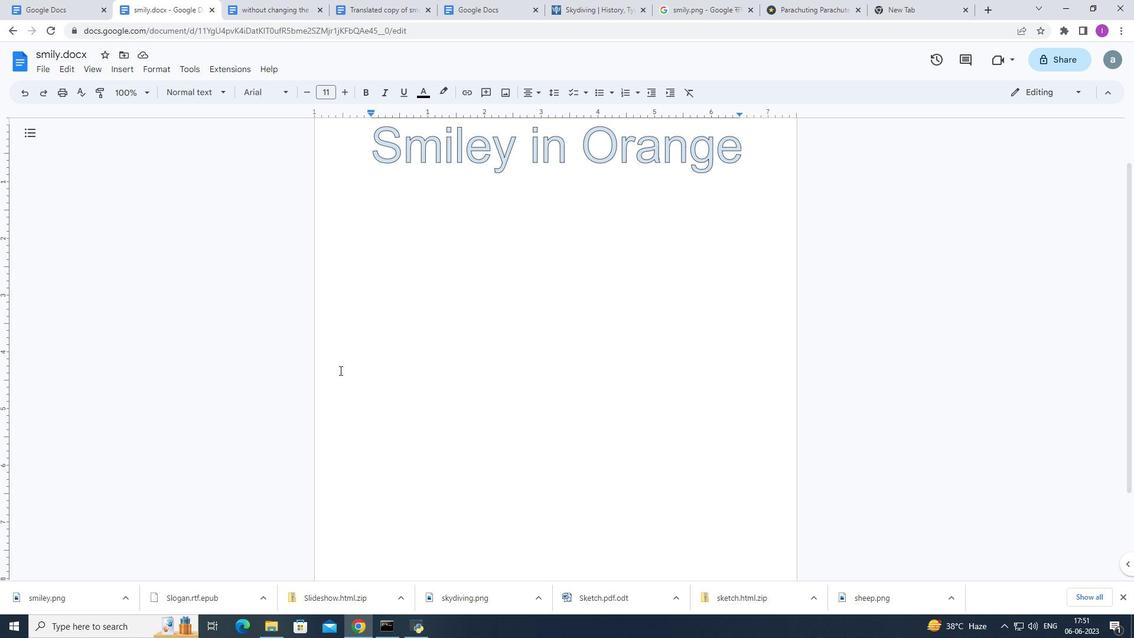 
Action: Mouse scrolled (344, 369) with delta (0, 0)
Screenshot: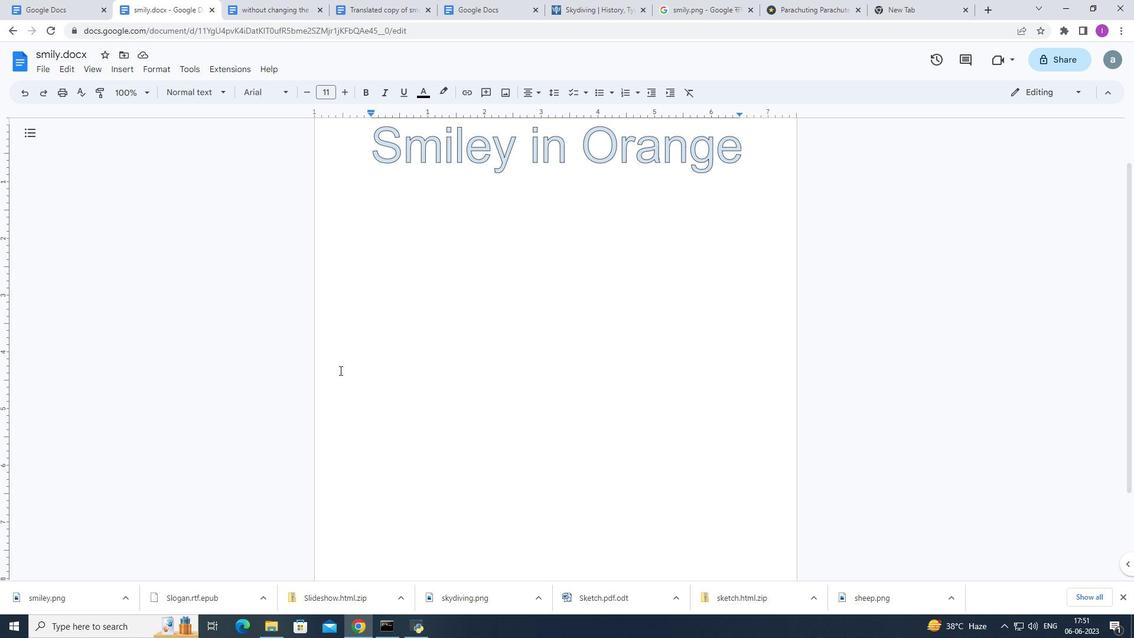 
Action: Mouse moved to (352, 364)
Screenshot: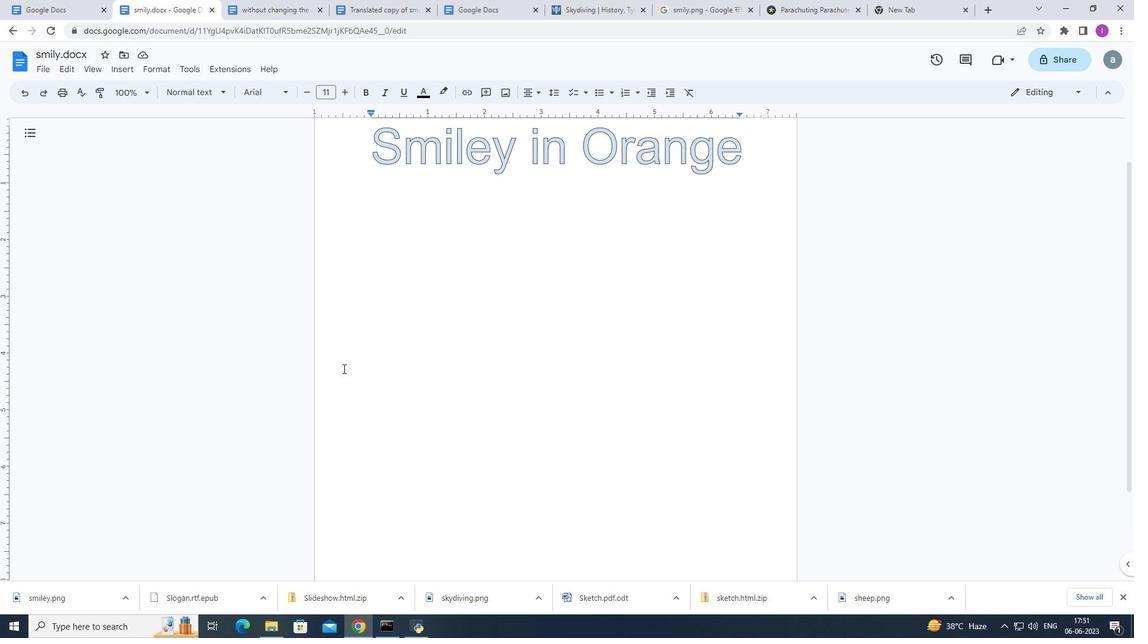 
Action: Mouse scrolled (351, 365) with delta (0, 0)
Screenshot: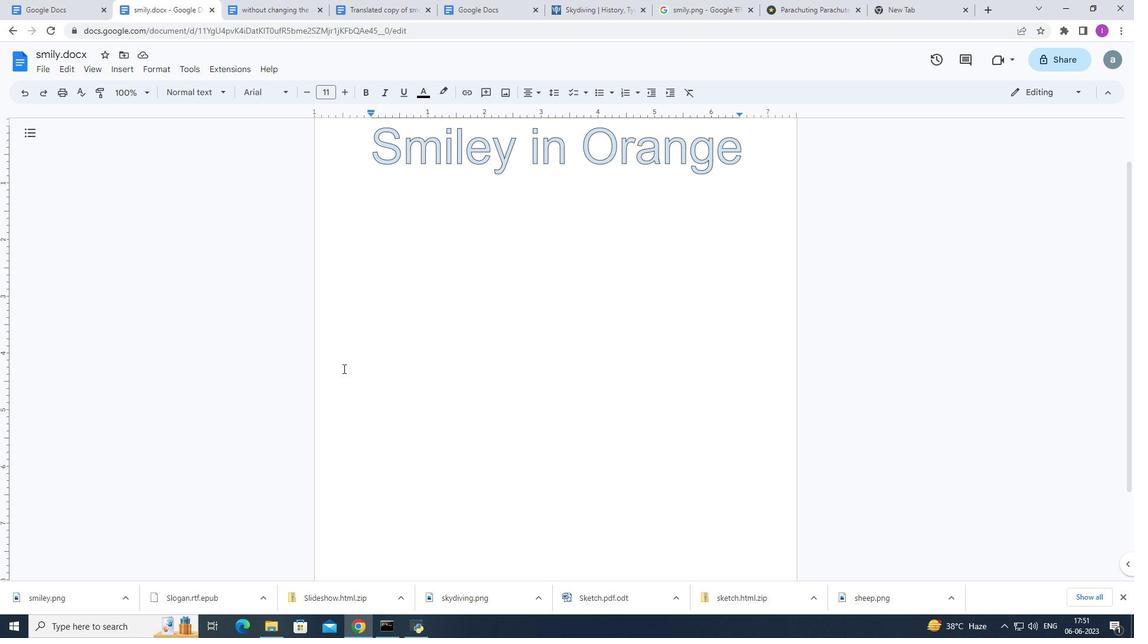 
Action: Mouse moved to (440, 394)
Screenshot: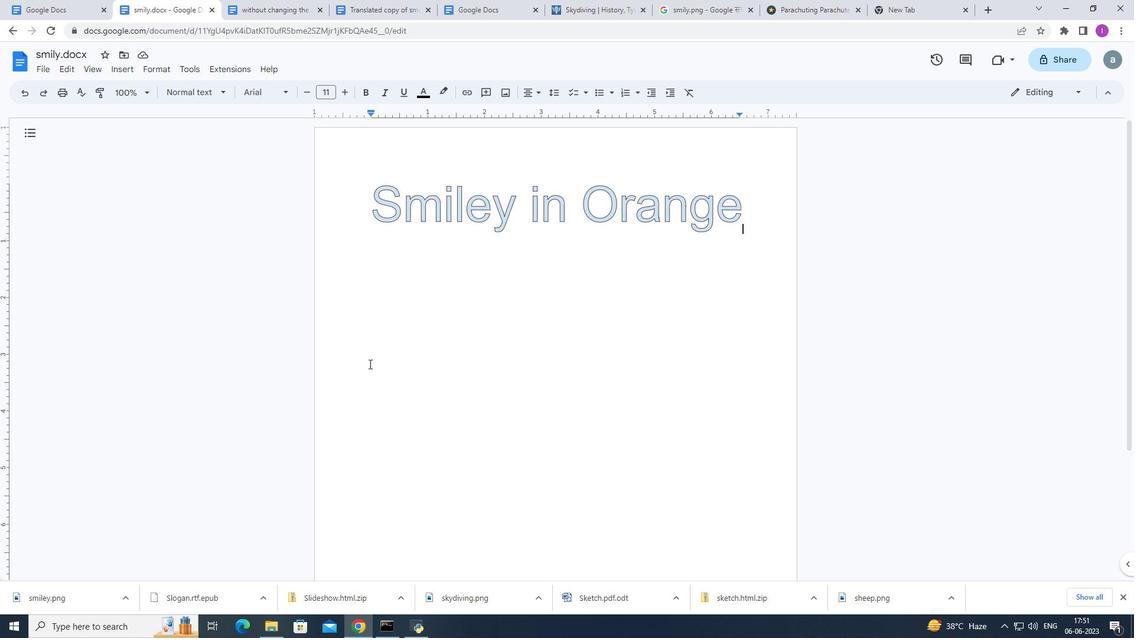 
Action: Key pressed ctrl+Z
Screenshot: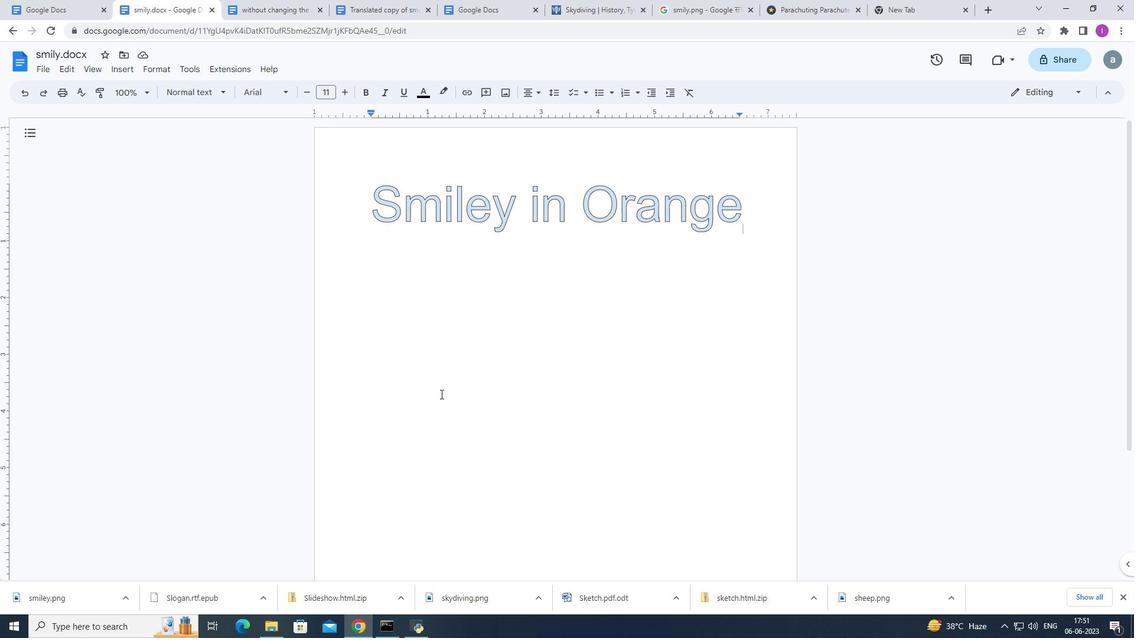 
Action: Mouse moved to (917, 376)
Screenshot: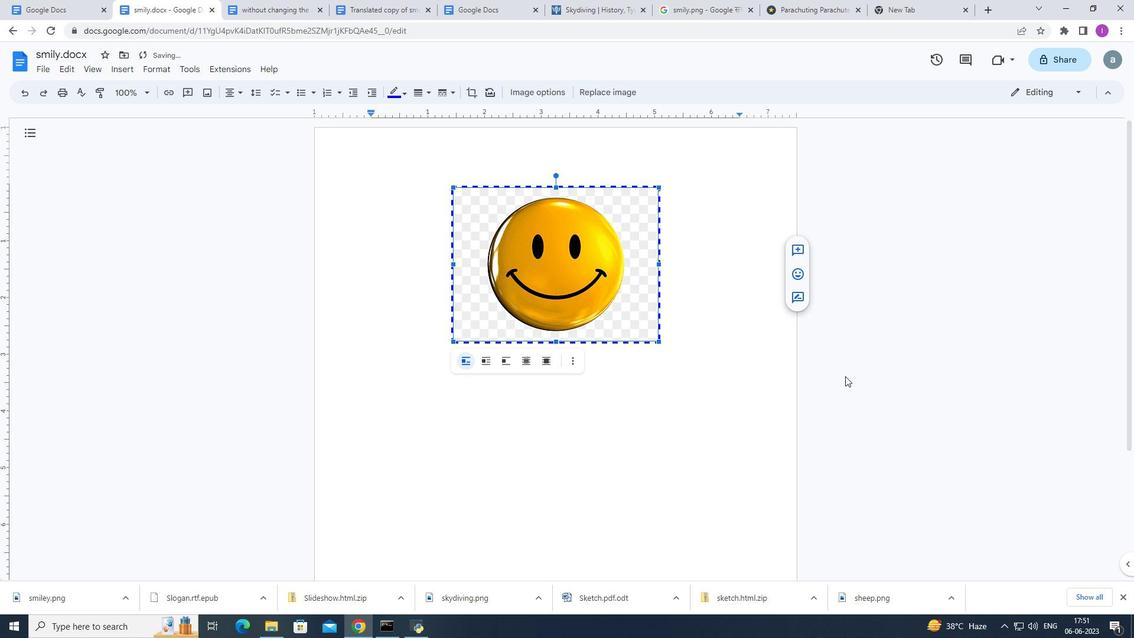 
Action: Mouse pressed left at (917, 376)
Screenshot: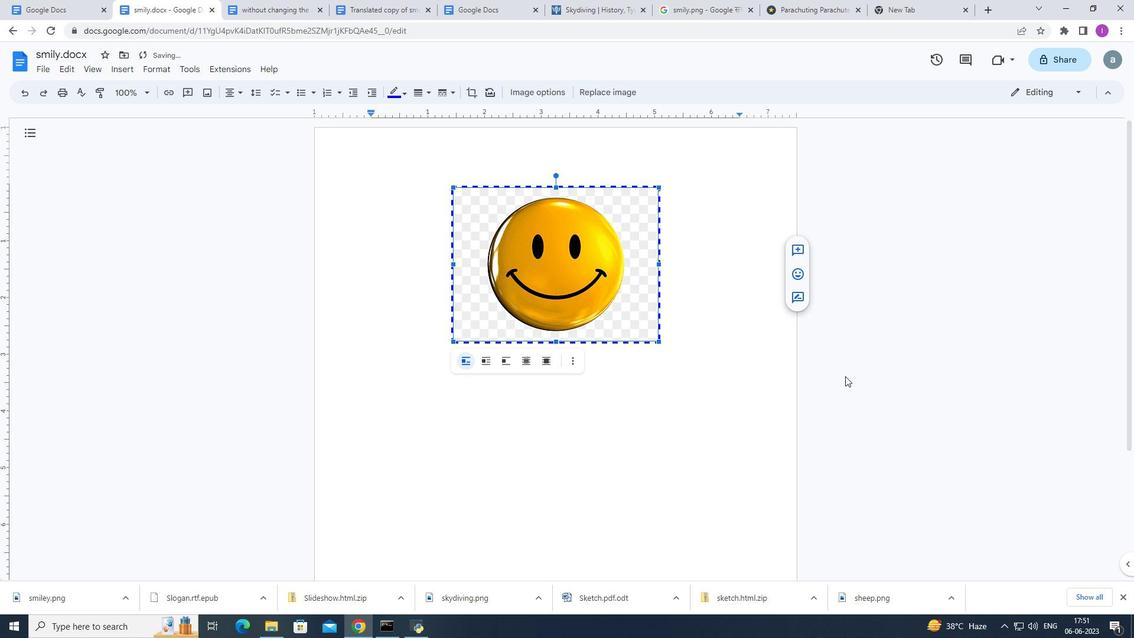 
Action: Mouse moved to (118, 67)
Screenshot: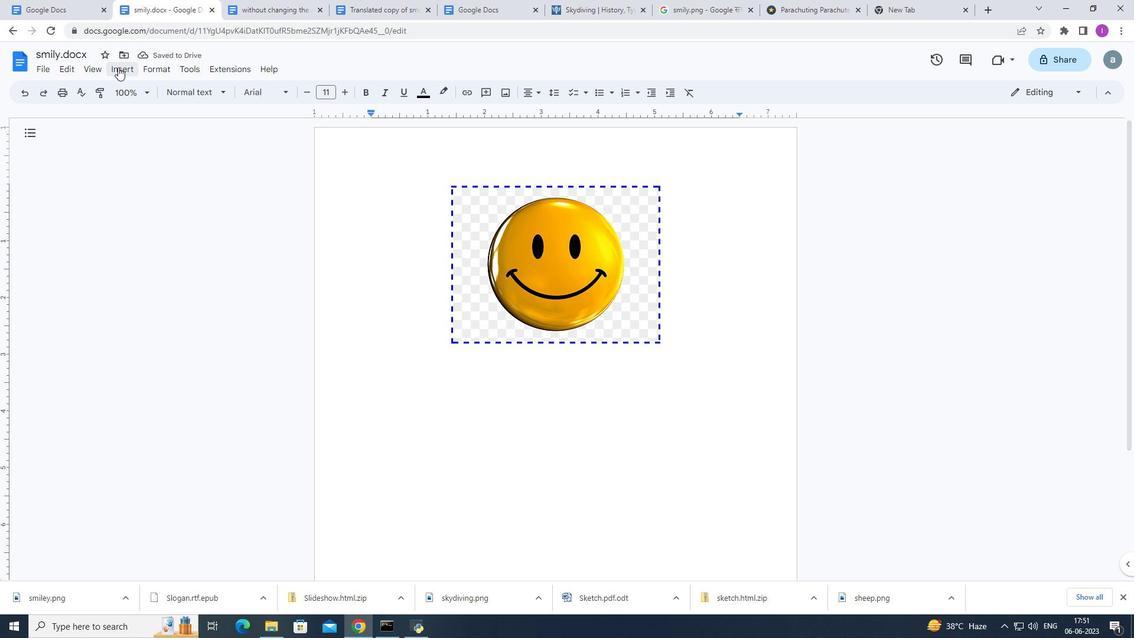 
Action: Mouse pressed left at (118, 67)
Screenshot: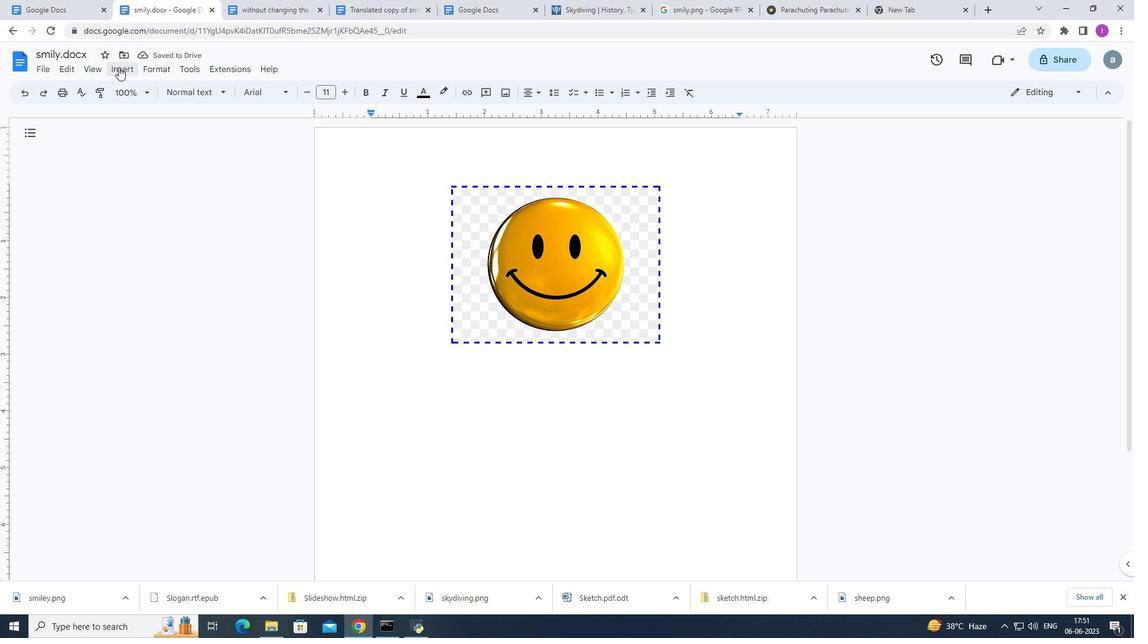 
Action: Mouse moved to (326, 133)
Screenshot: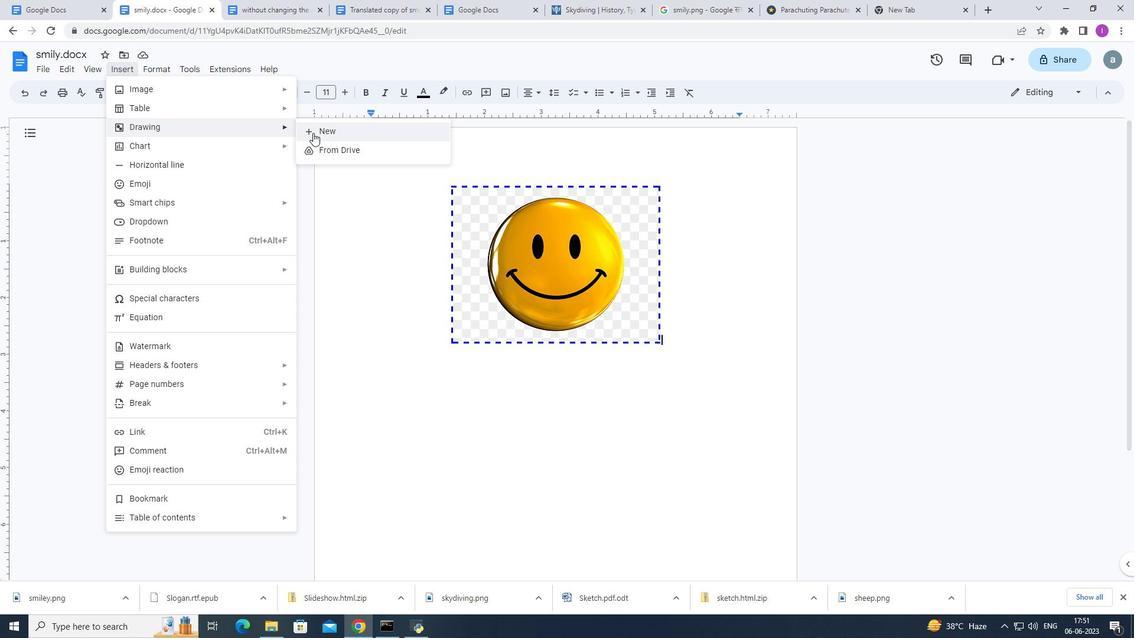 
Action: Mouse pressed left at (326, 133)
Screenshot: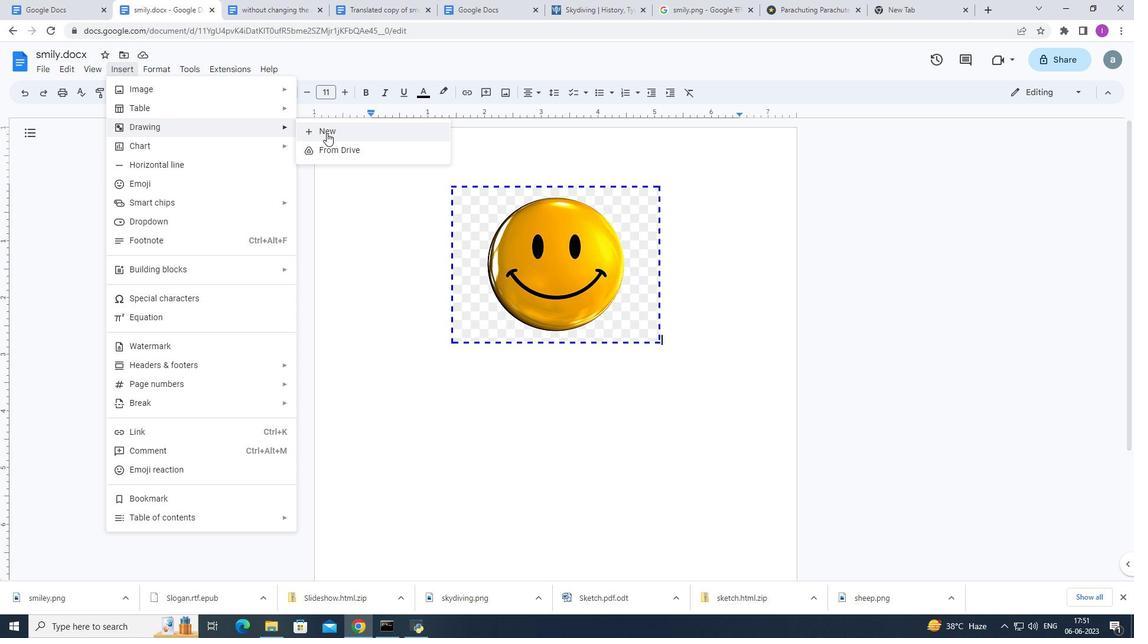 
Action: Mouse moved to (308, 110)
Screenshot: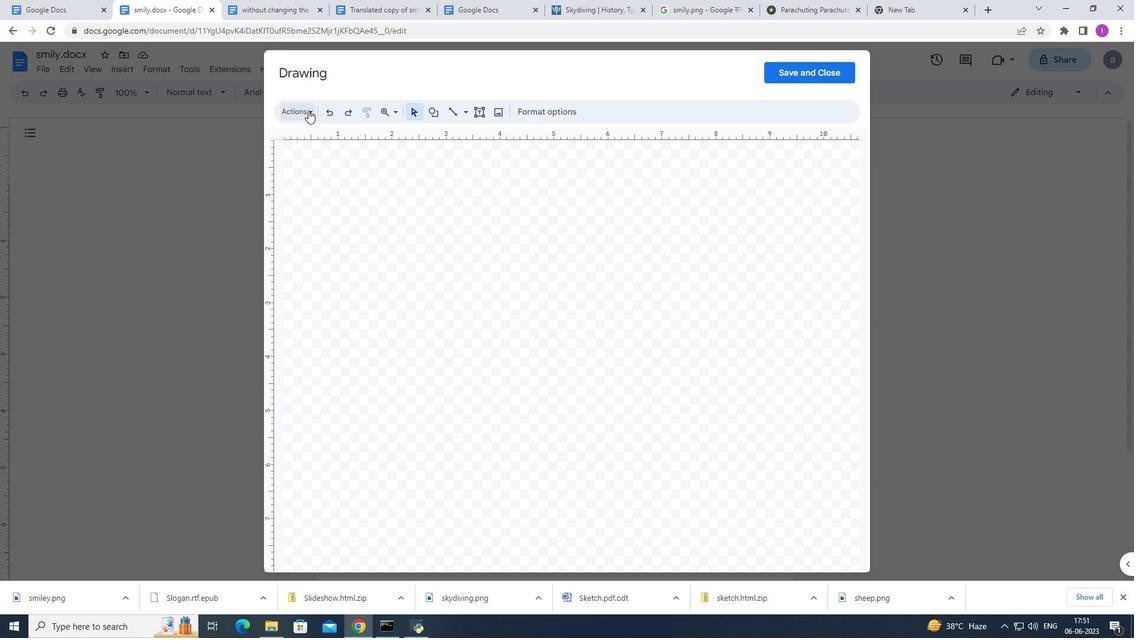 
Action: Mouse pressed left at (308, 110)
Screenshot: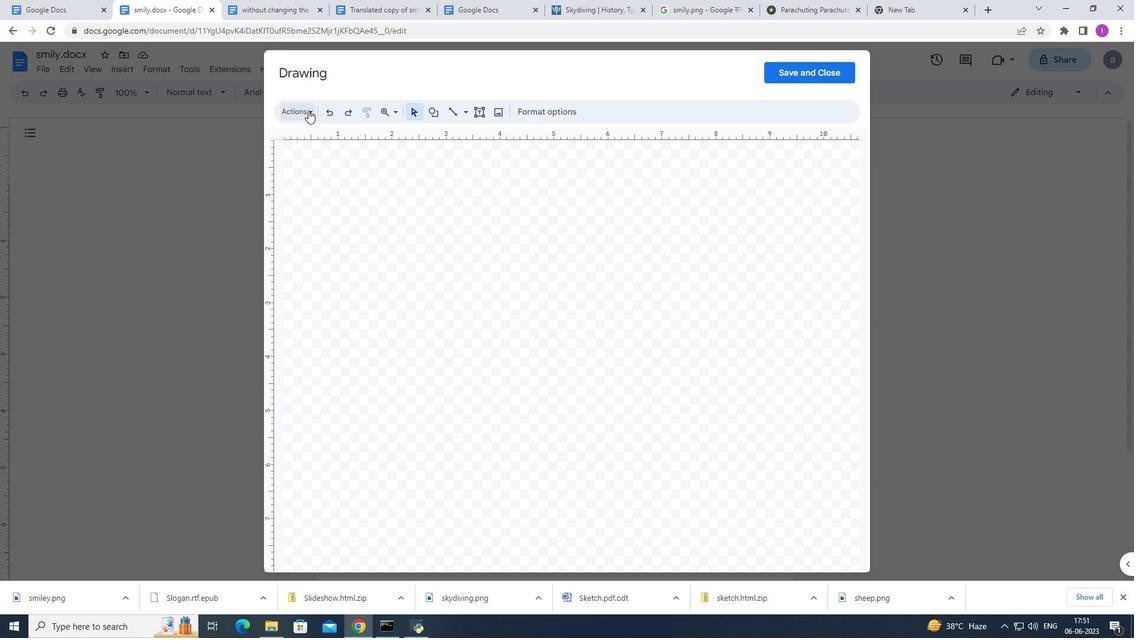 
Action: Mouse moved to (321, 185)
Screenshot: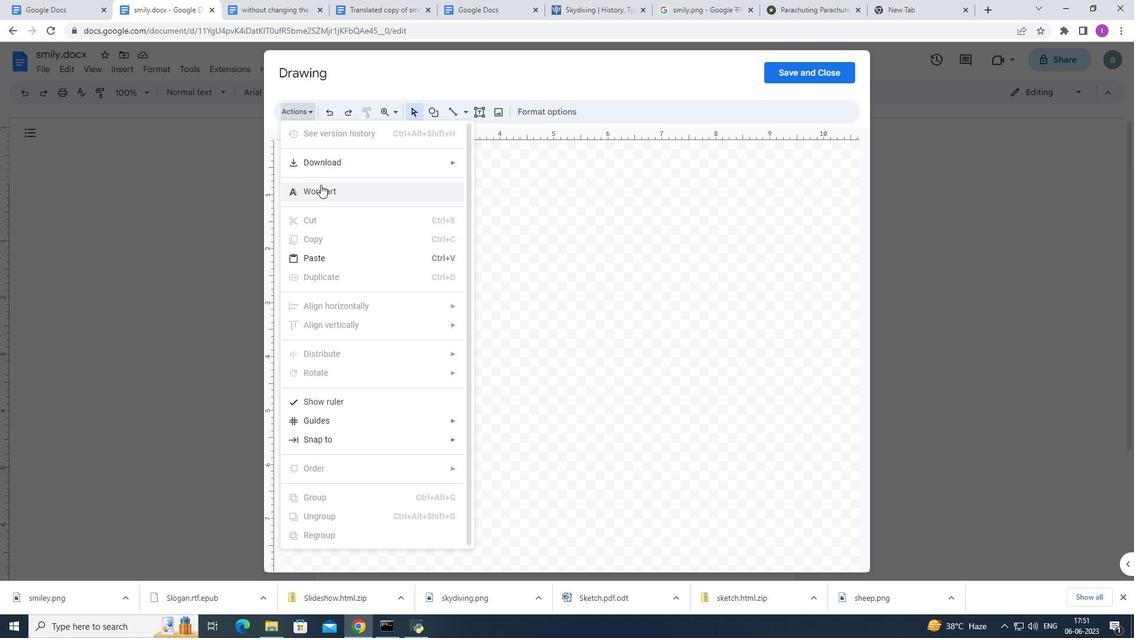
Action: Mouse pressed left at (321, 185)
Screenshot: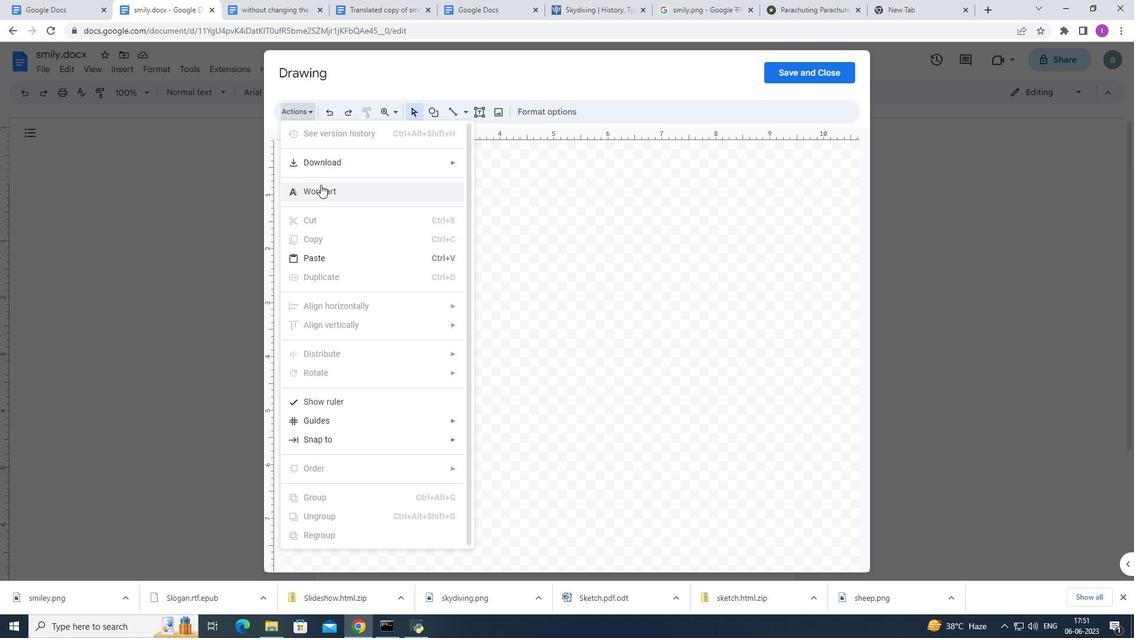 
Action: Mouse moved to (476, 183)
Screenshot: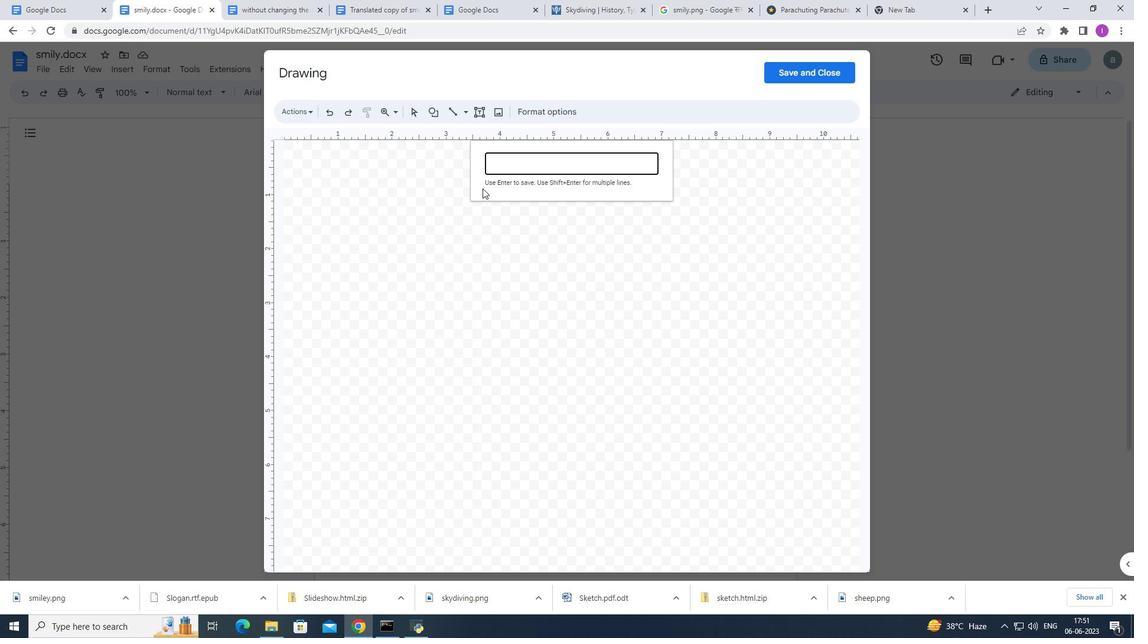 
Action: Key pressed <Key.shift>Smiley<Key.space>in<Key.space>orange
Screenshot: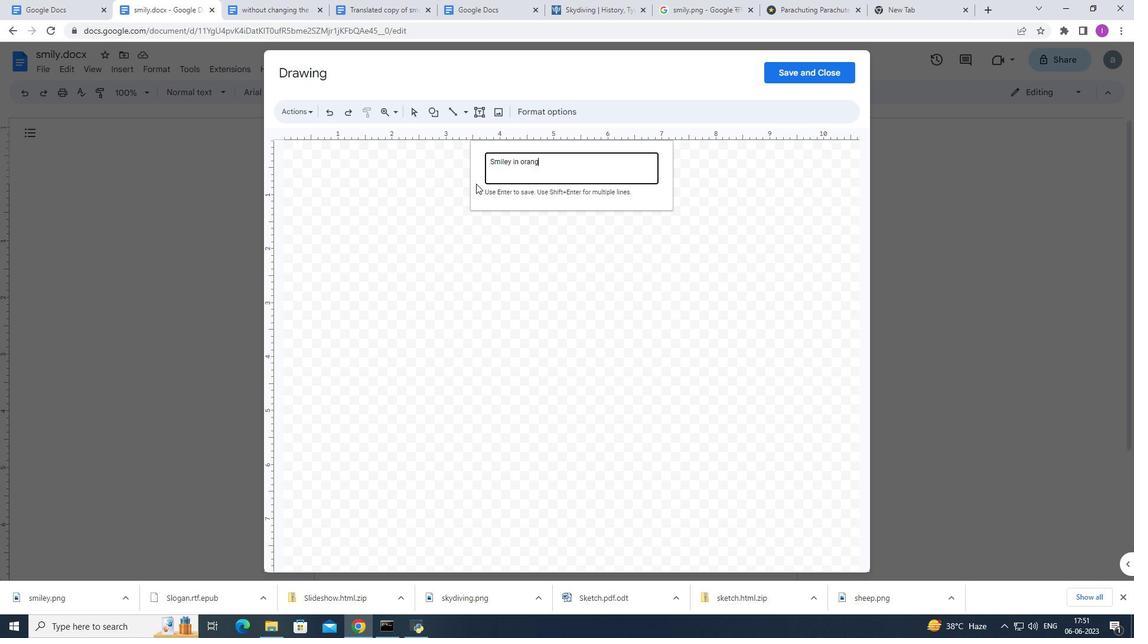 
Action: Mouse moved to (587, 173)
Screenshot: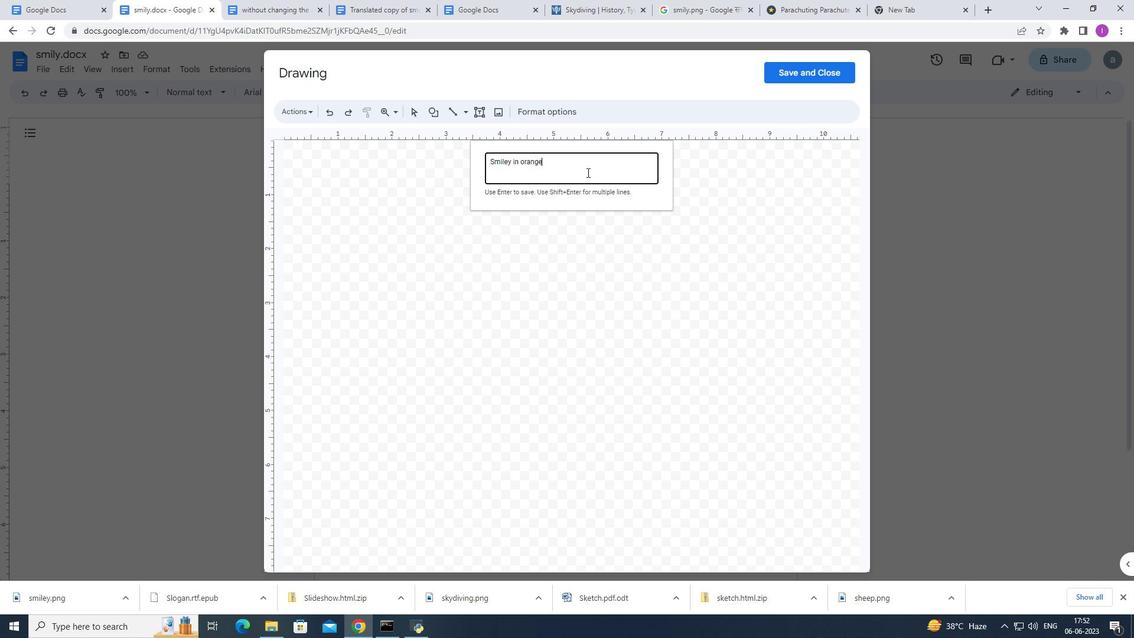 
Action: Key pressed <Key.enter>
Screenshot: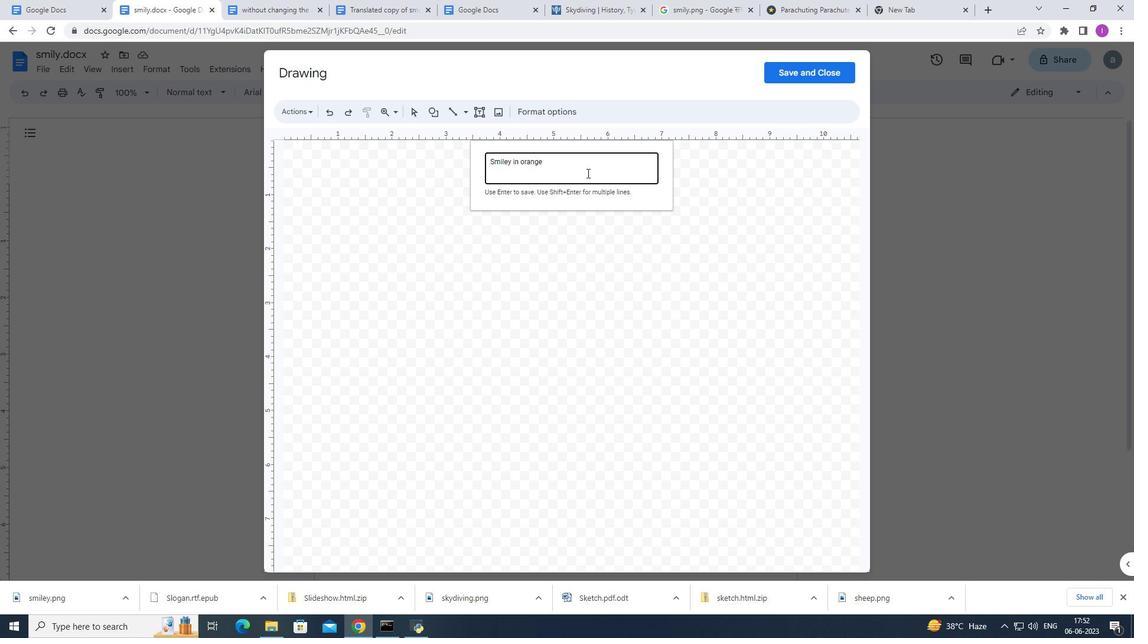 
Action: Mouse moved to (802, 69)
Screenshot: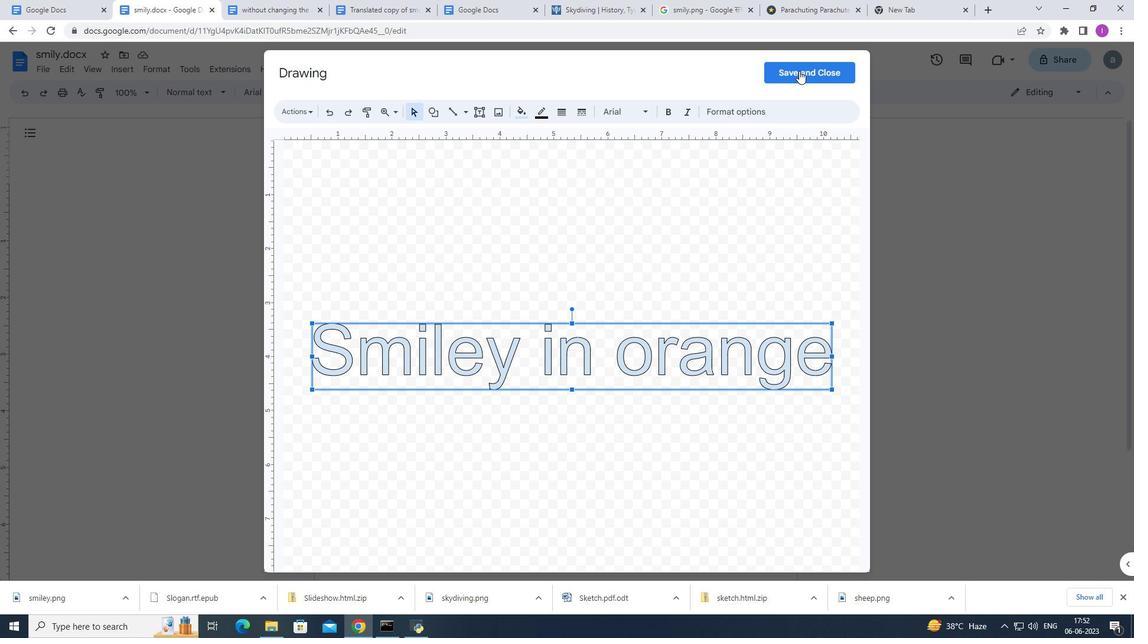 
Action: Mouse pressed left at (802, 69)
Screenshot: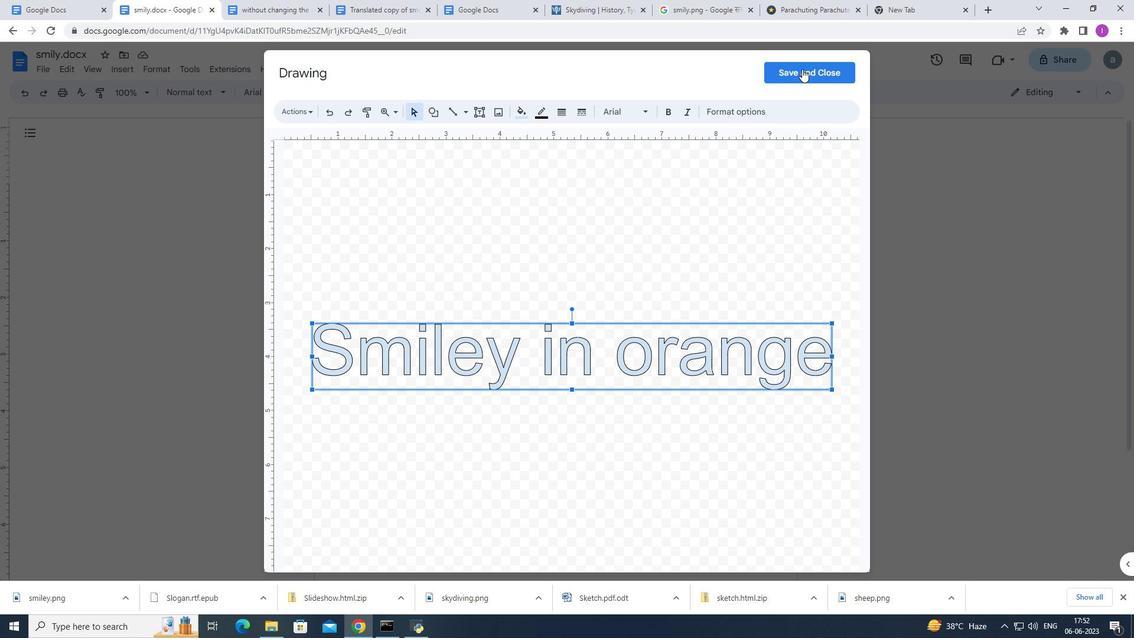 
Action: Mouse moved to (558, 376)
Screenshot: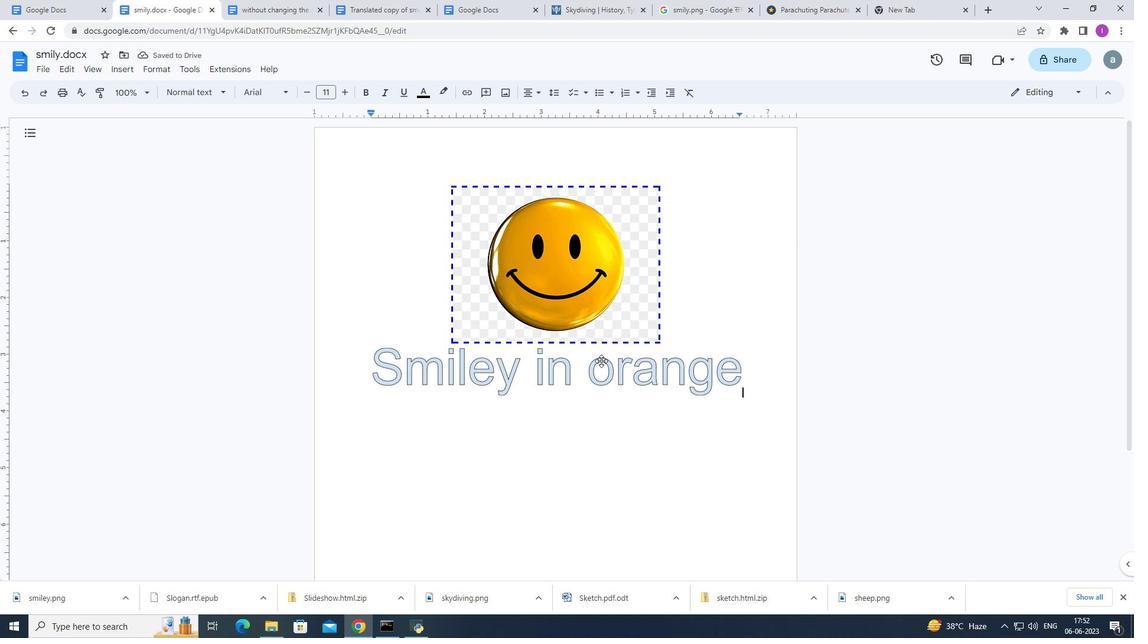 
Action: Mouse pressed left at (558, 376)
Screenshot: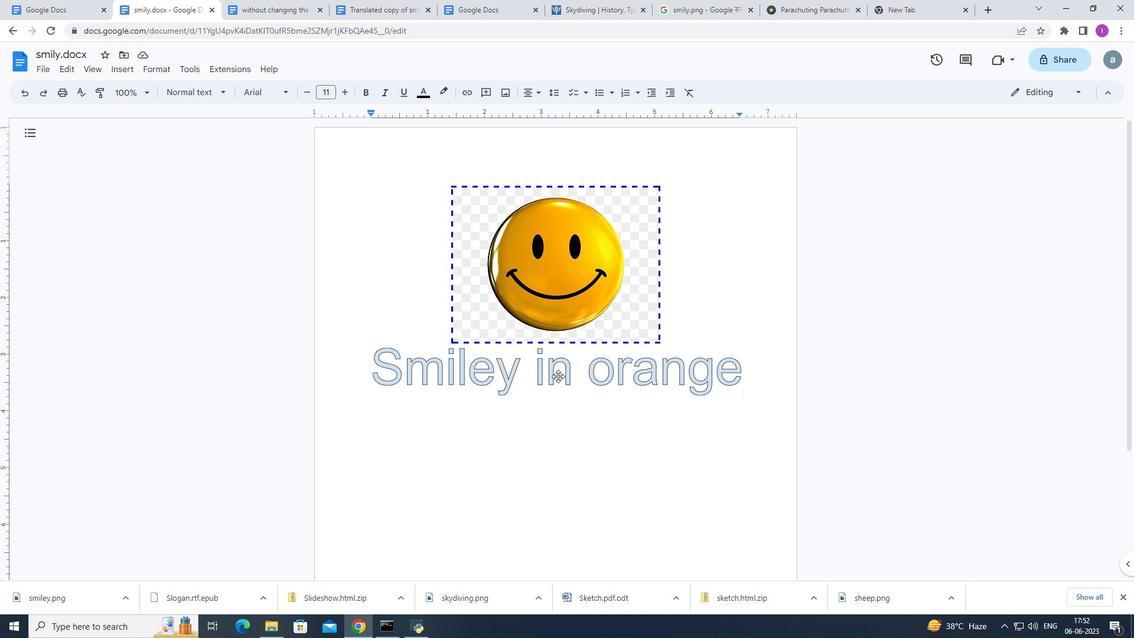 
Action: Mouse moved to (506, 89)
Screenshot: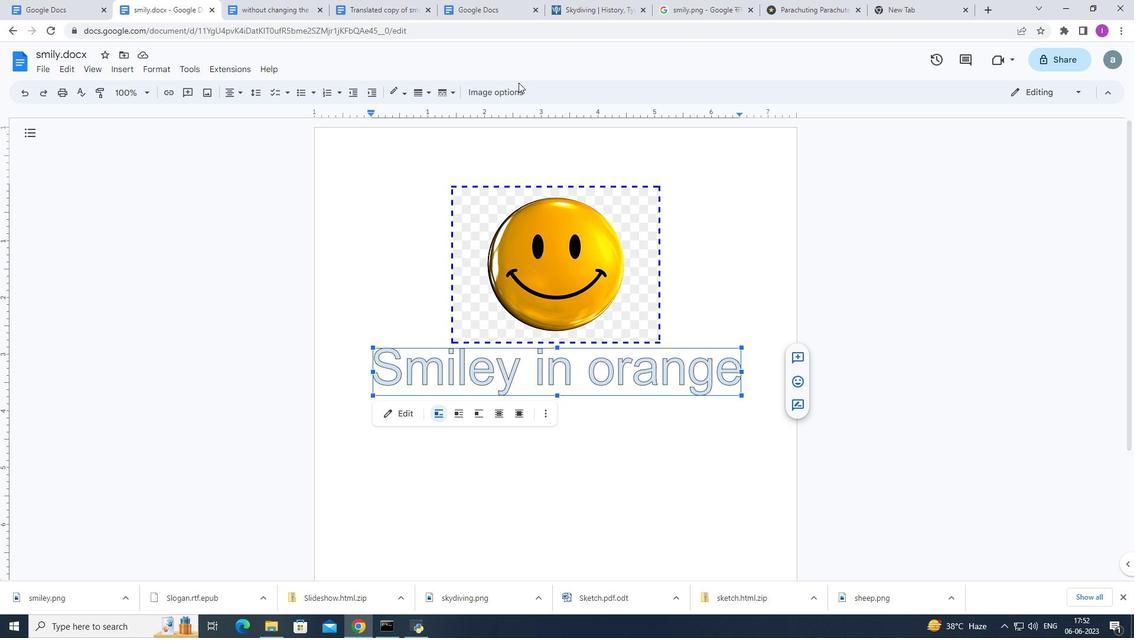 
Action: Mouse pressed left at (506, 89)
Screenshot: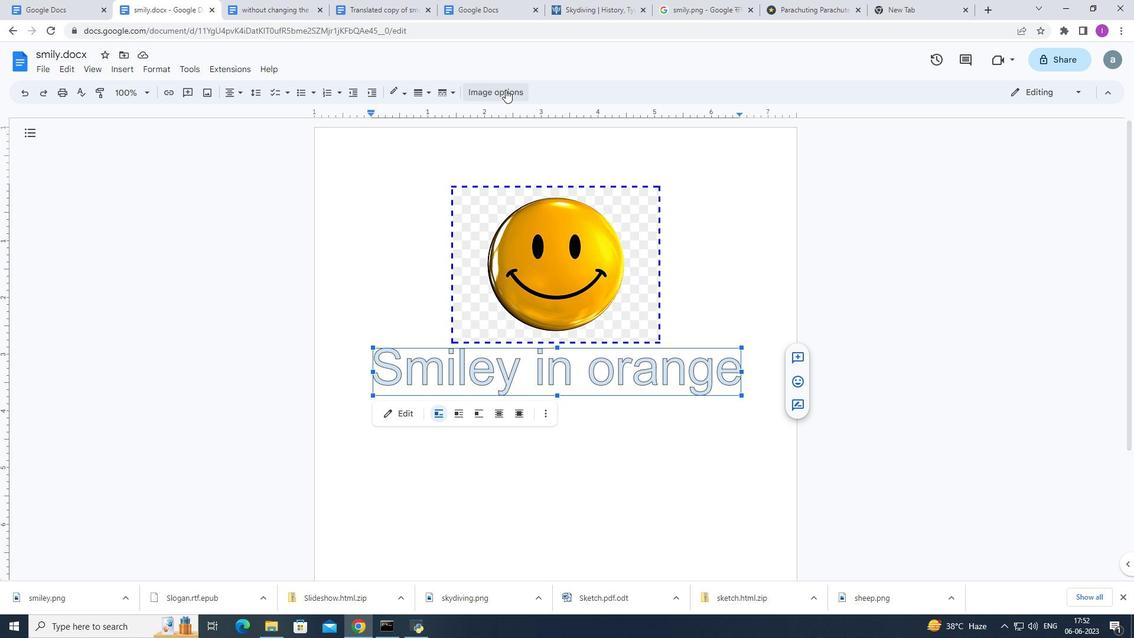 
Action: Mouse moved to (996, 134)
Screenshot: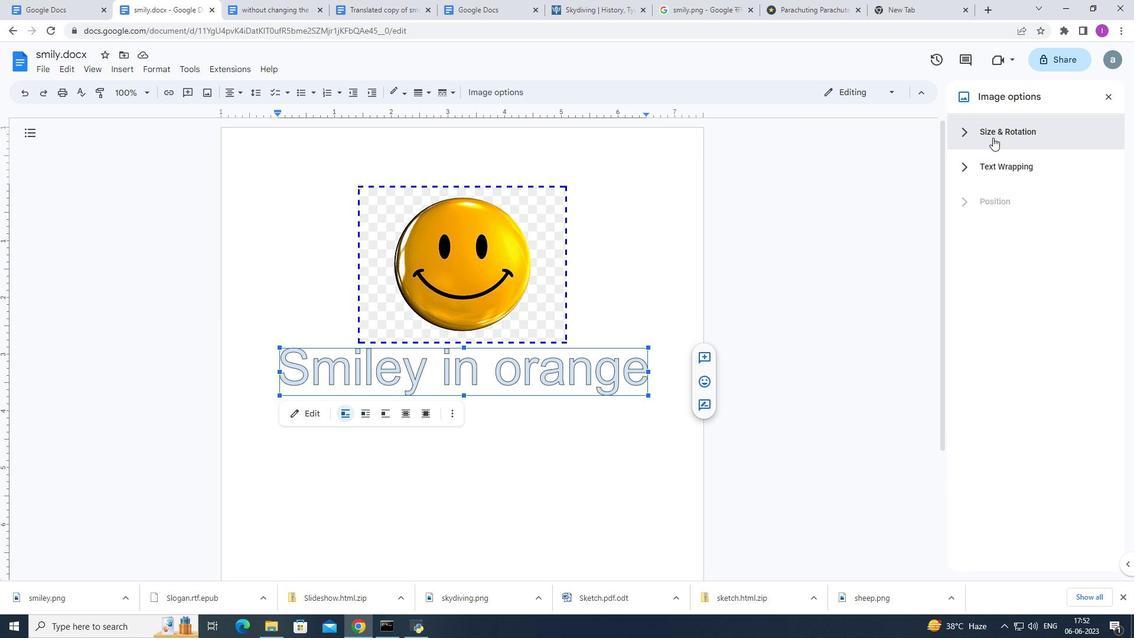 
Action: Mouse pressed left at (996, 134)
Screenshot: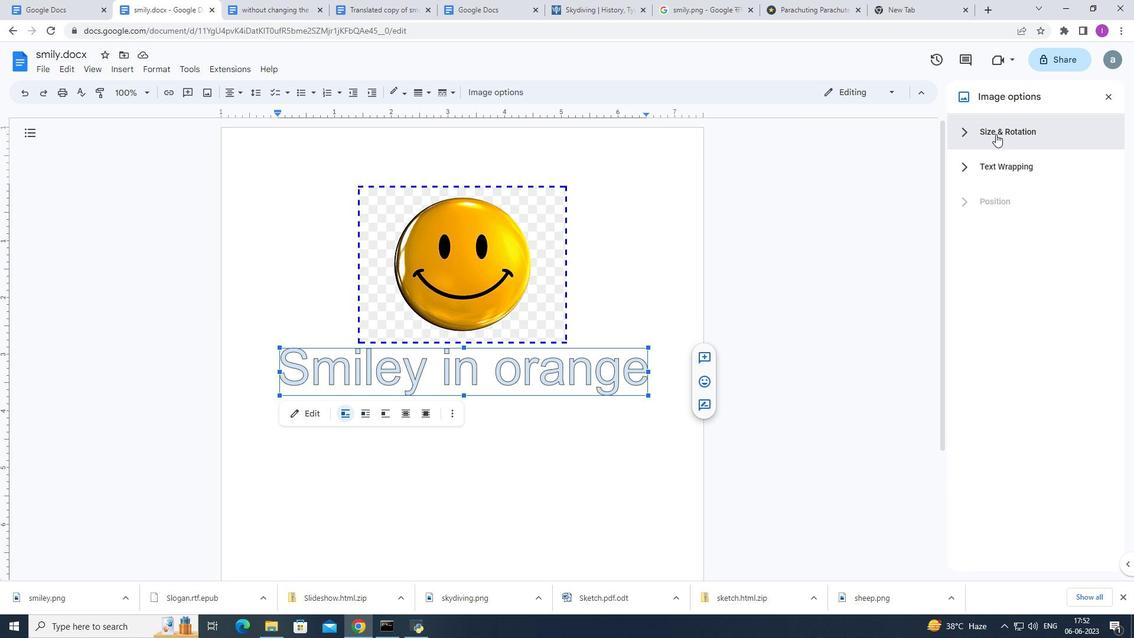 
Action: Mouse moved to (1054, 189)
Screenshot: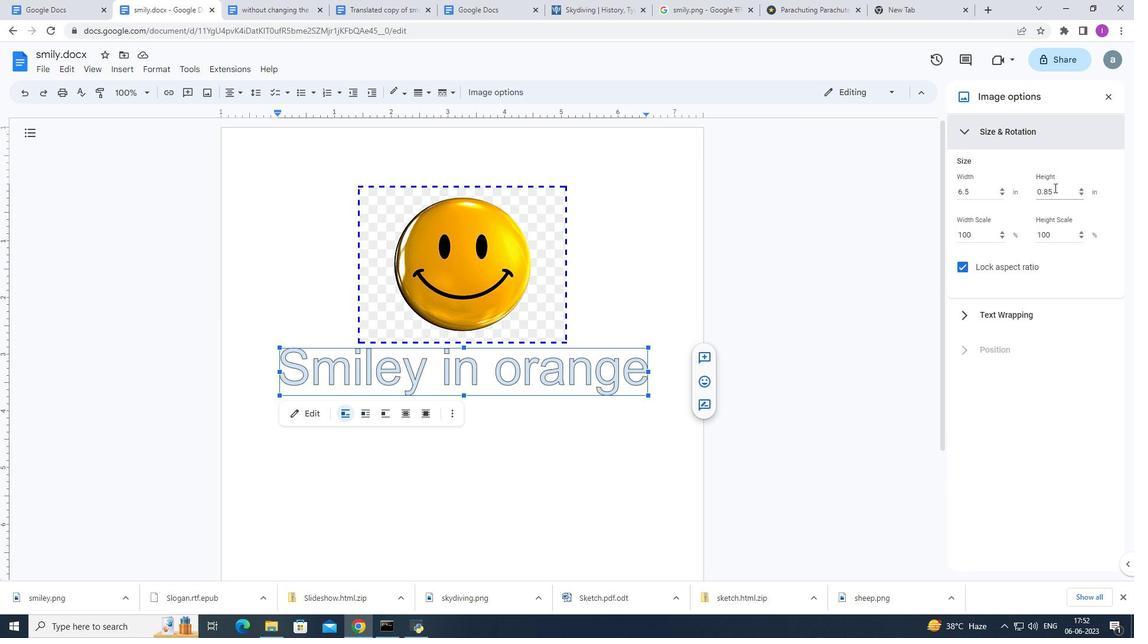 
Action: Mouse pressed left at (1054, 189)
Screenshot: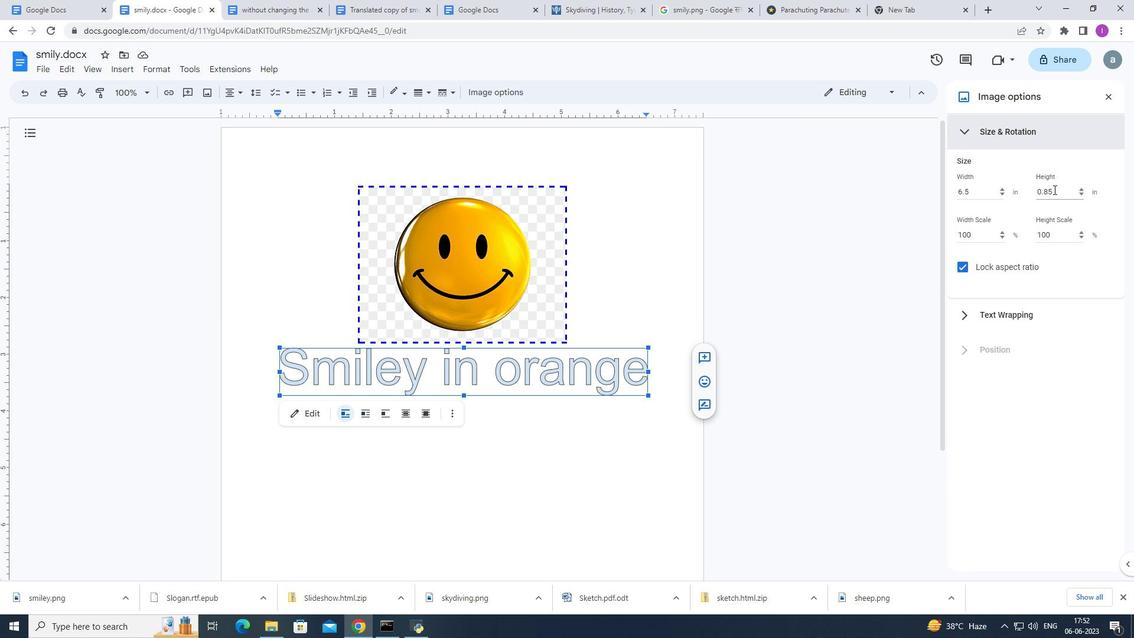 
Action: Mouse moved to (1032, 196)
Screenshot: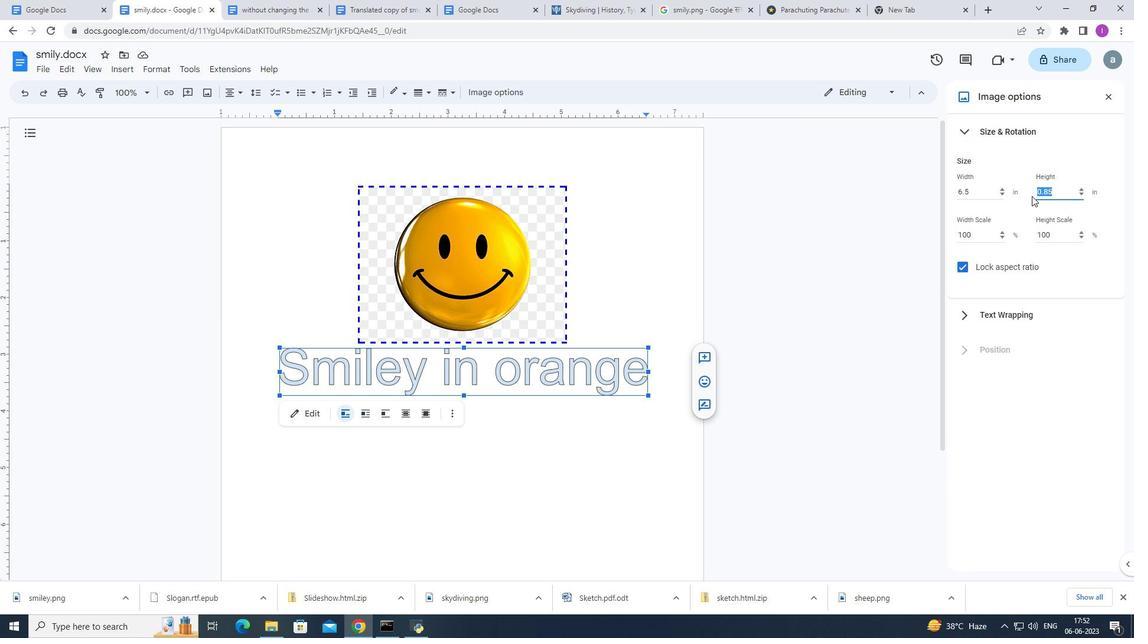 
Action: Key pressed 6.82
Screenshot: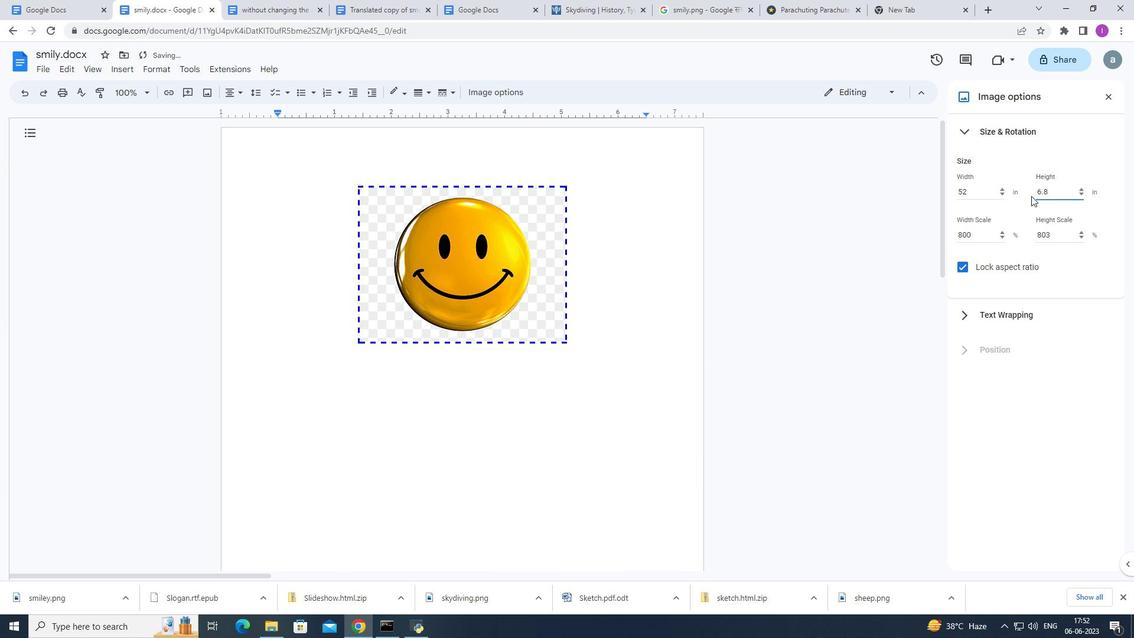 
Action: Mouse moved to (987, 246)
Screenshot: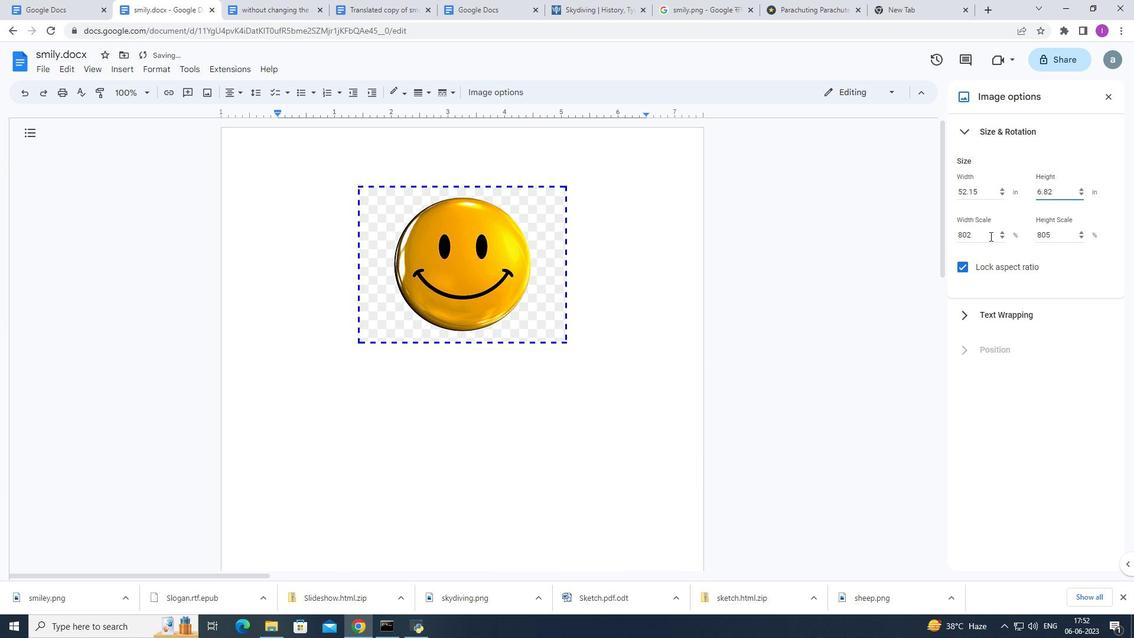 
Action: Mouse scrolled (987, 245) with delta (0, 0)
Screenshot: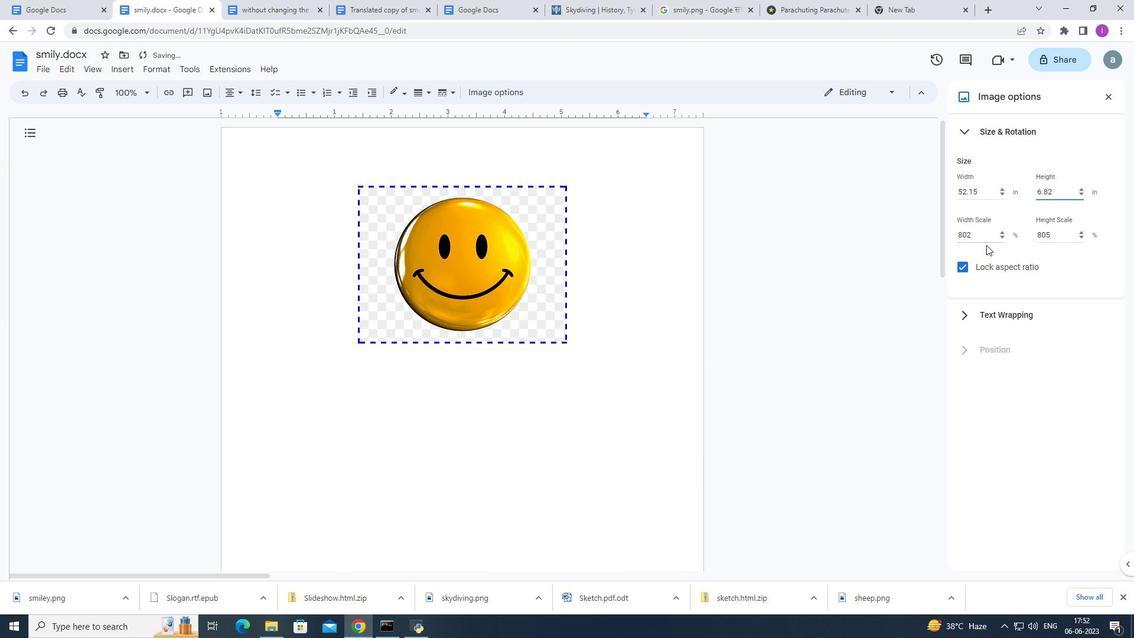 
Action: Mouse moved to (986, 248)
Screenshot: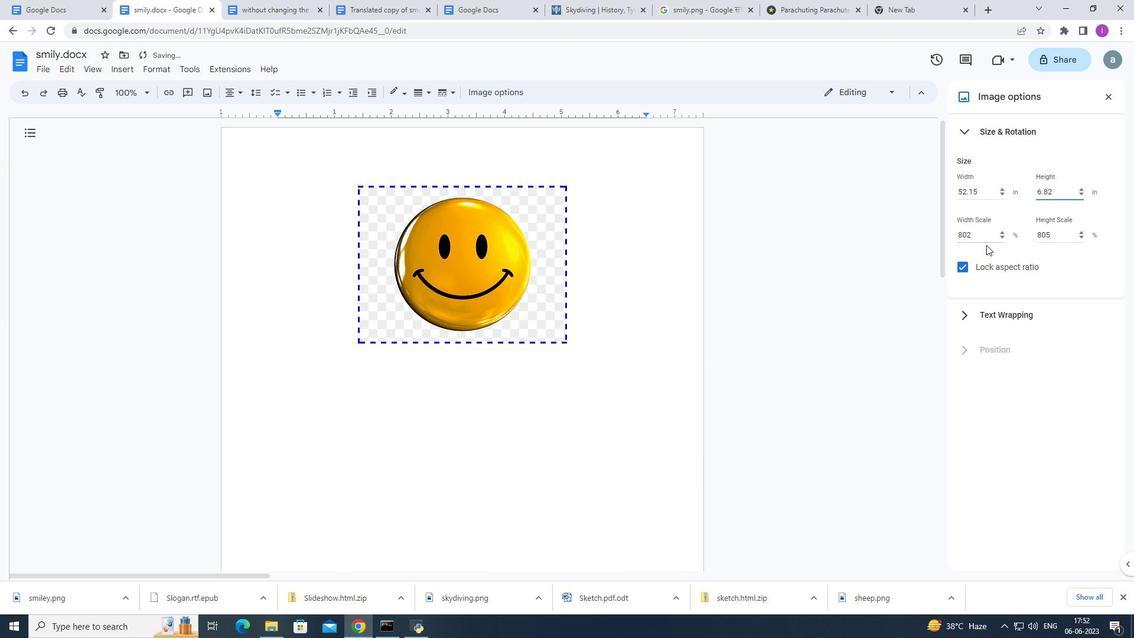 
Action: Mouse scrolled (986, 248) with delta (0, 0)
Screenshot: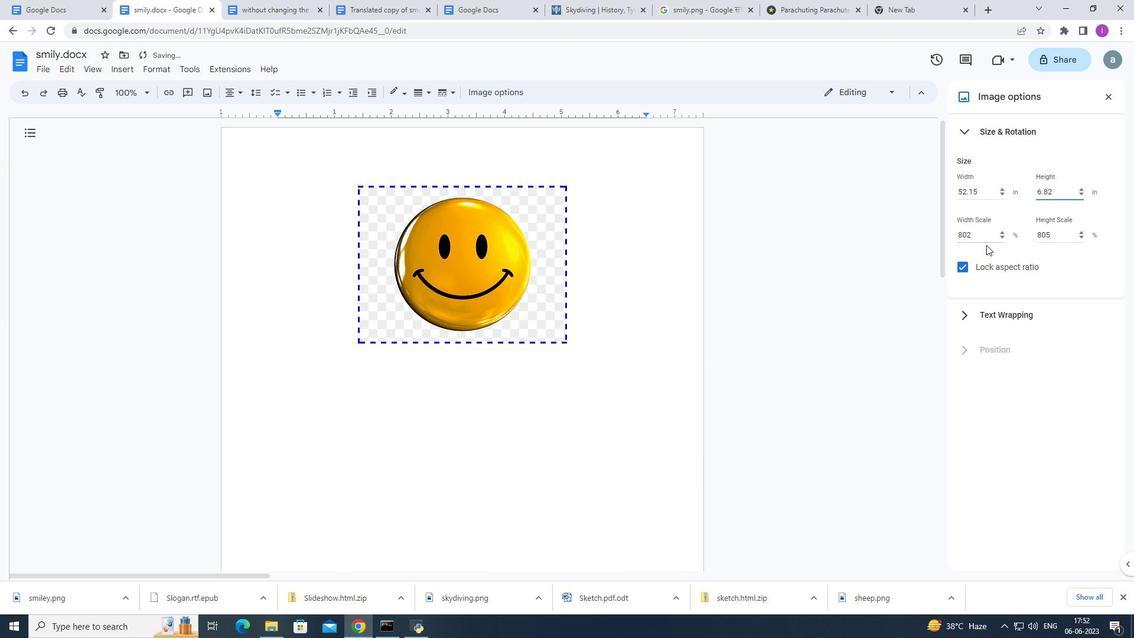 
Action: Mouse moved to (744, 342)
Screenshot: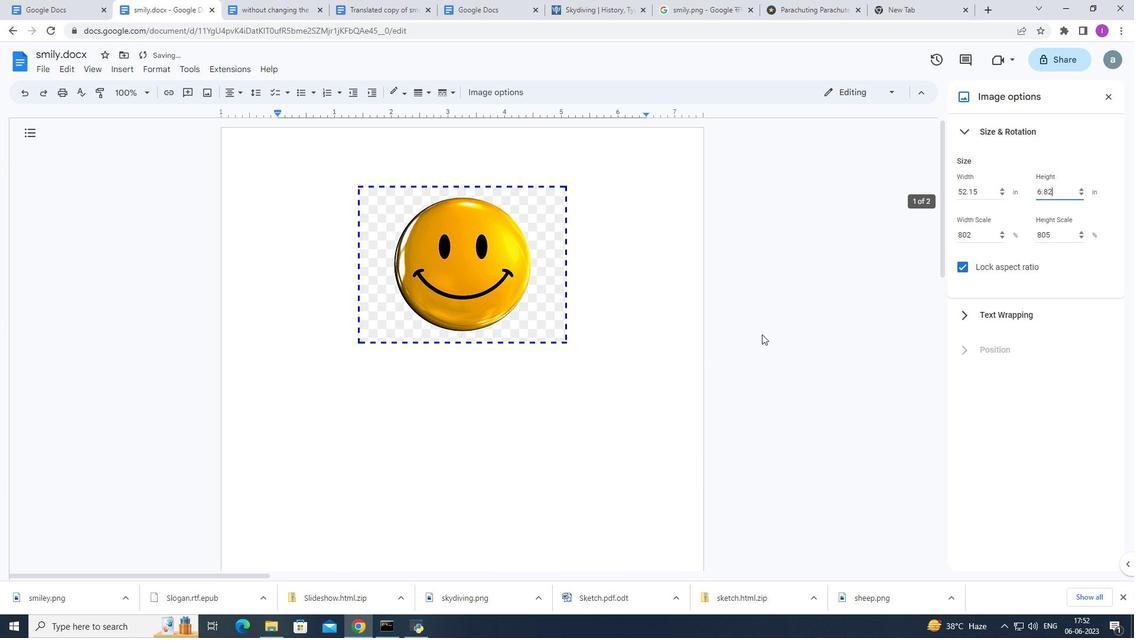 
Action: Mouse scrolled (744, 342) with delta (0, 0)
Screenshot: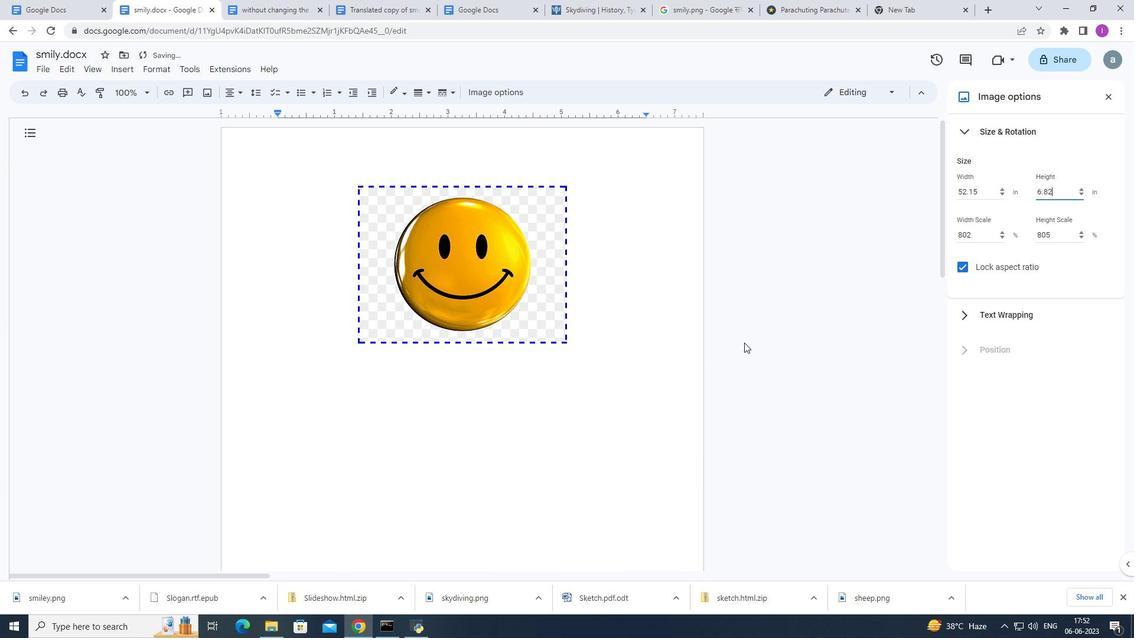 
Action: Mouse scrolled (744, 342) with delta (0, 0)
Screenshot: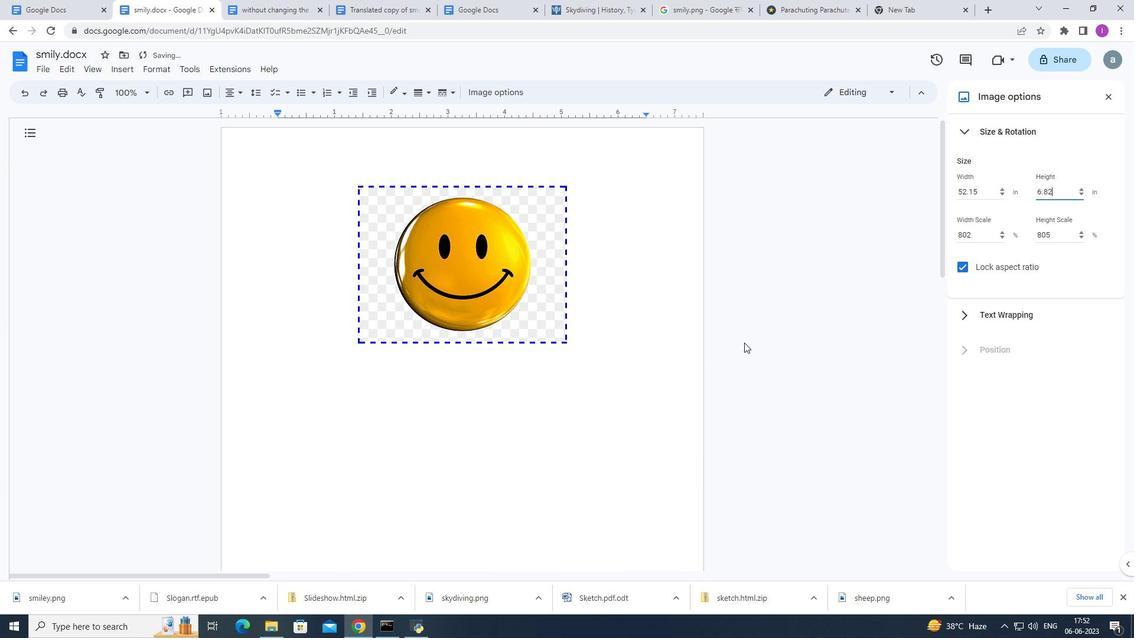 
Action: Mouse moved to (744, 342)
Screenshot: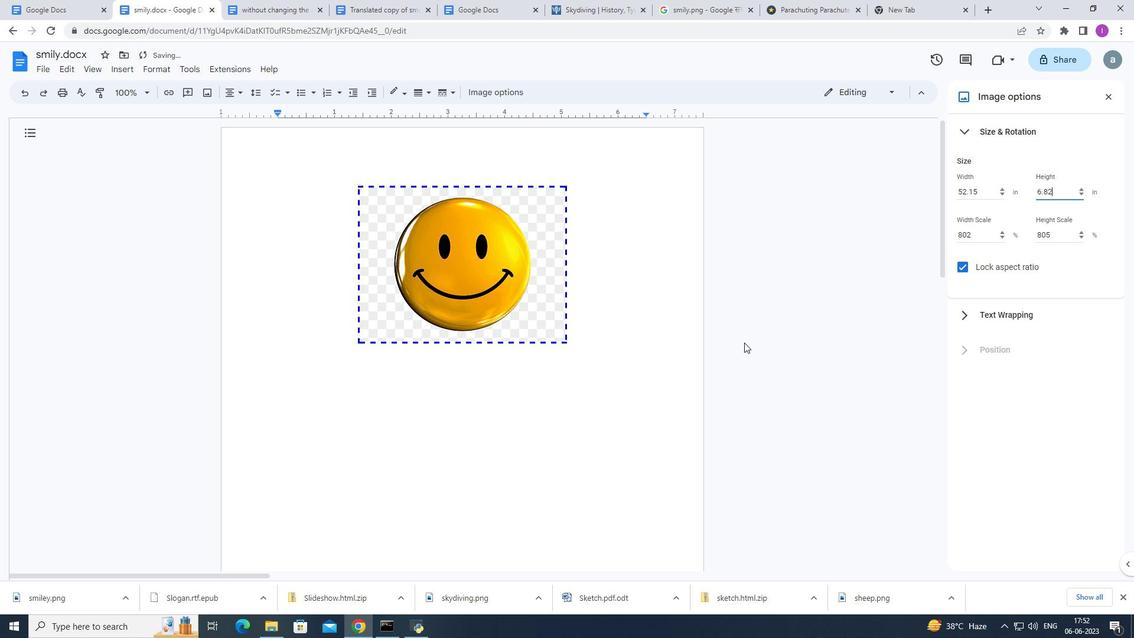 
Action: Mouse scrolled (744, 342) with delta (0, 0)
Screenshot: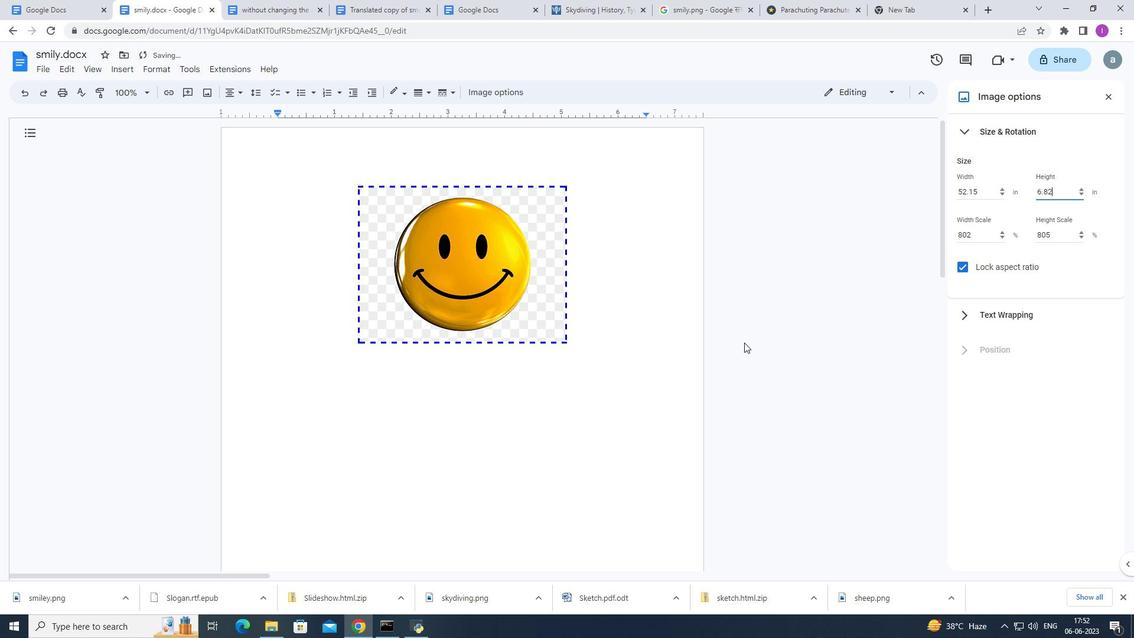 
Action: Mouse scrolled (744, 342) with delta (0, 0)
Screenshot: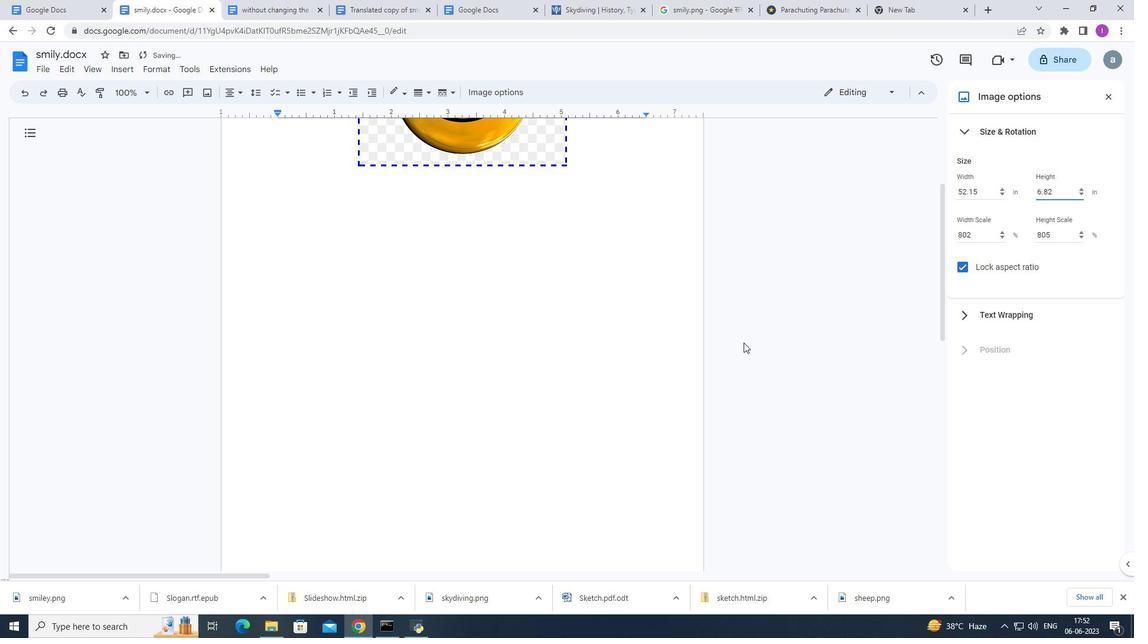
Action: Mouse scrolled (744, 342) with delta (0, 0)
Screenshot: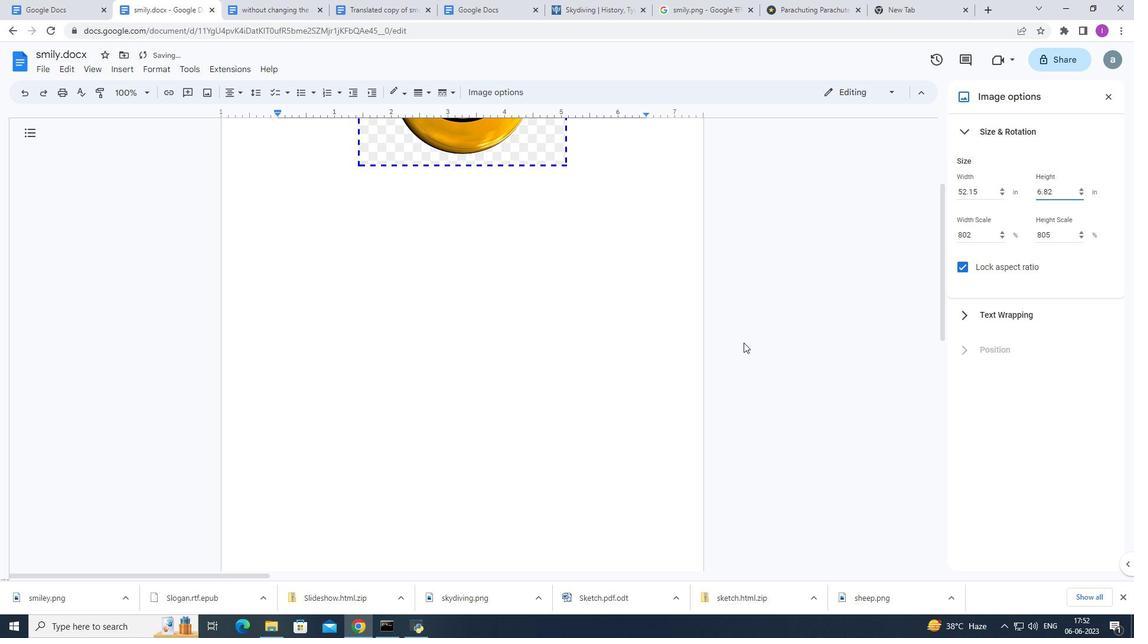 
Action: Mouse scrolled (744, 342) with delta (0, 0)
Screenshot: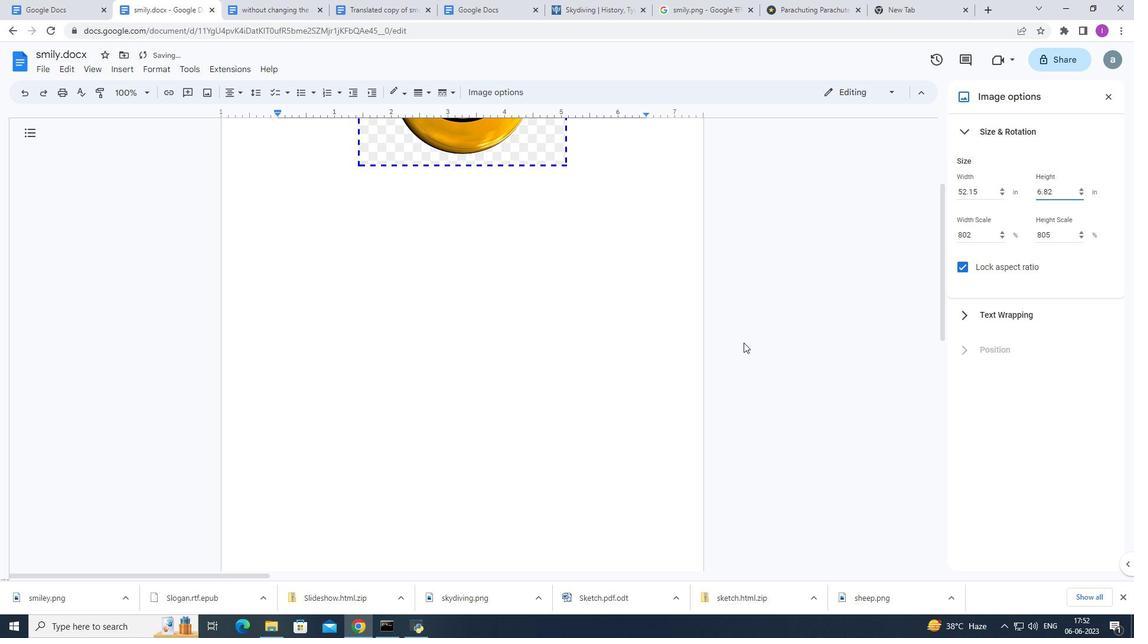 
Action: Mouse moved to (743, 343)
Screenshot: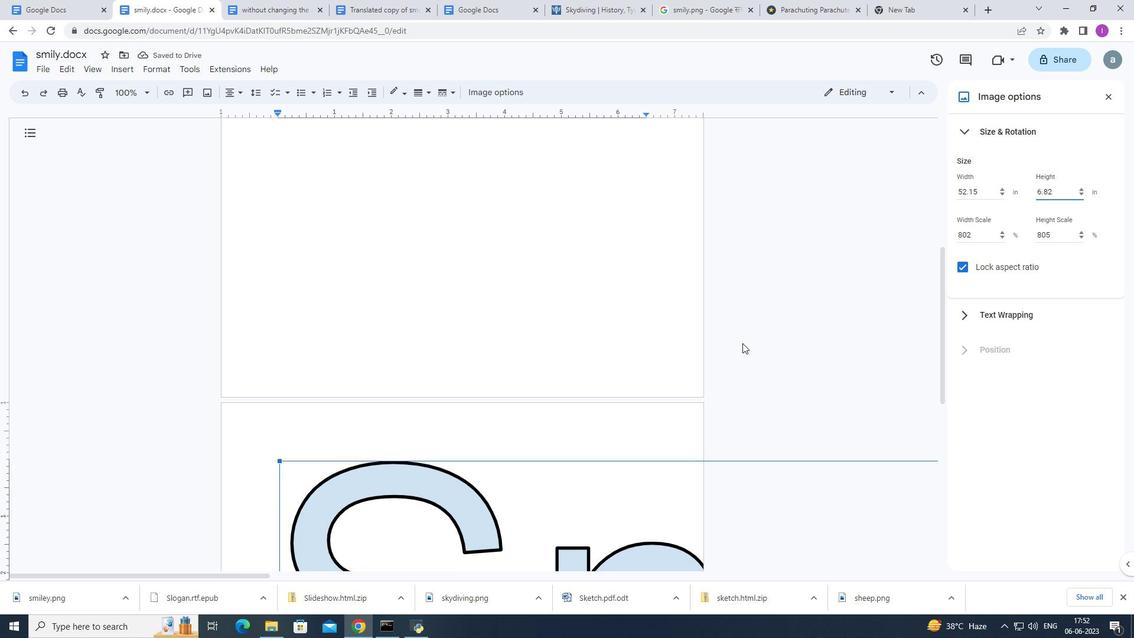 
Action: Mouse scrolled (743, 342) with delta (0, 0)
Screenshot: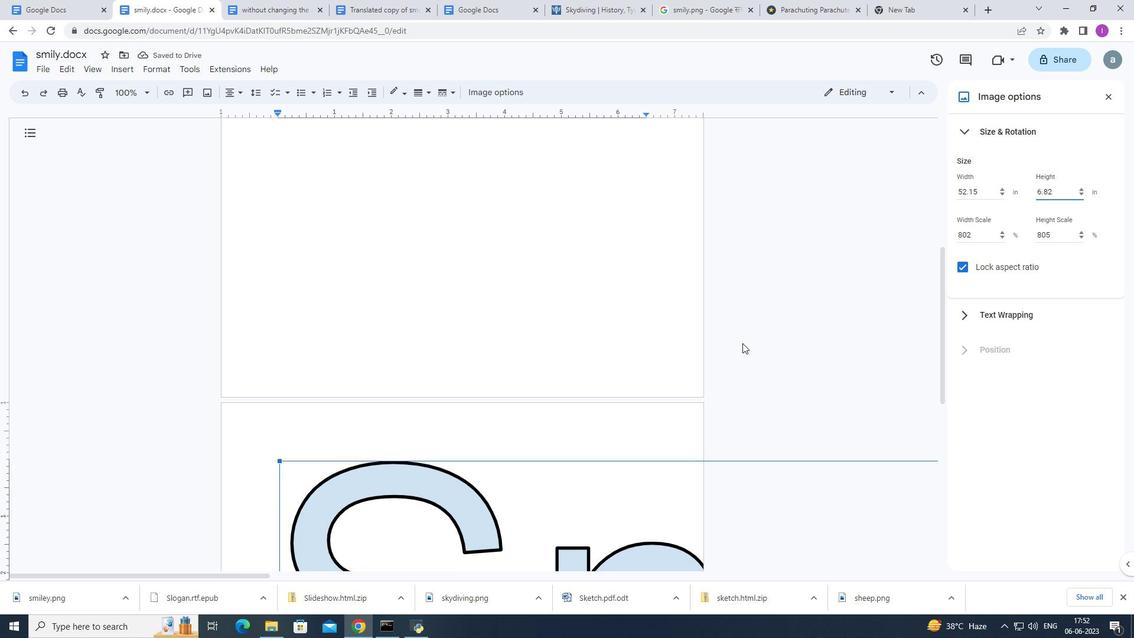 
Action: Mouse scrolled (743, 342) with delta (0, 0)
Screenshot: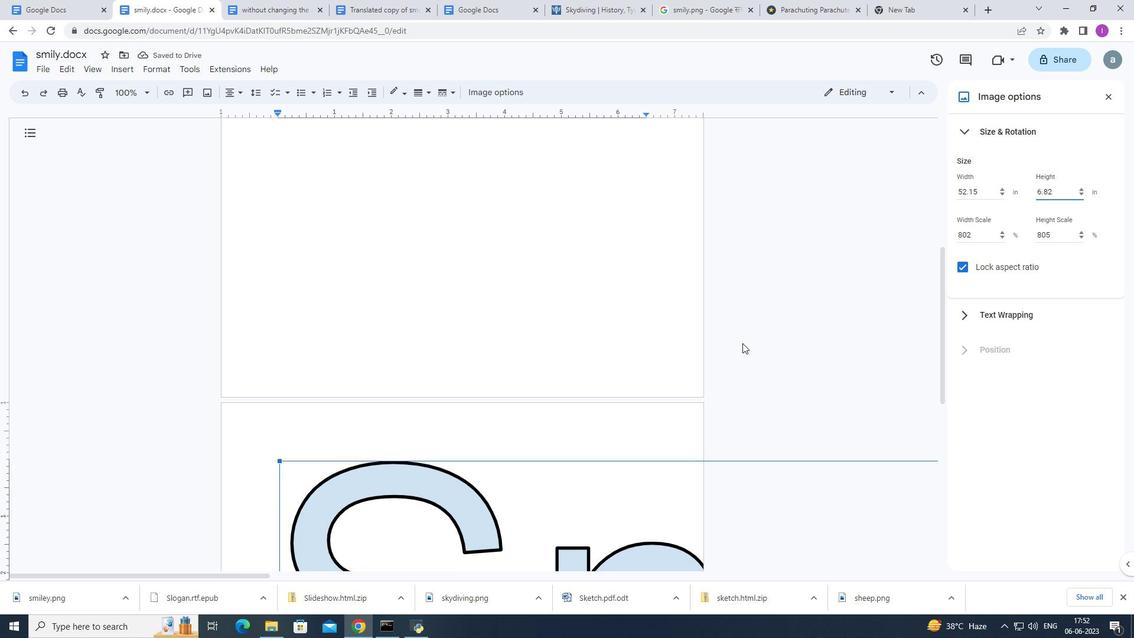 
Action: Mouse moved to (742, 344)
Screenshot: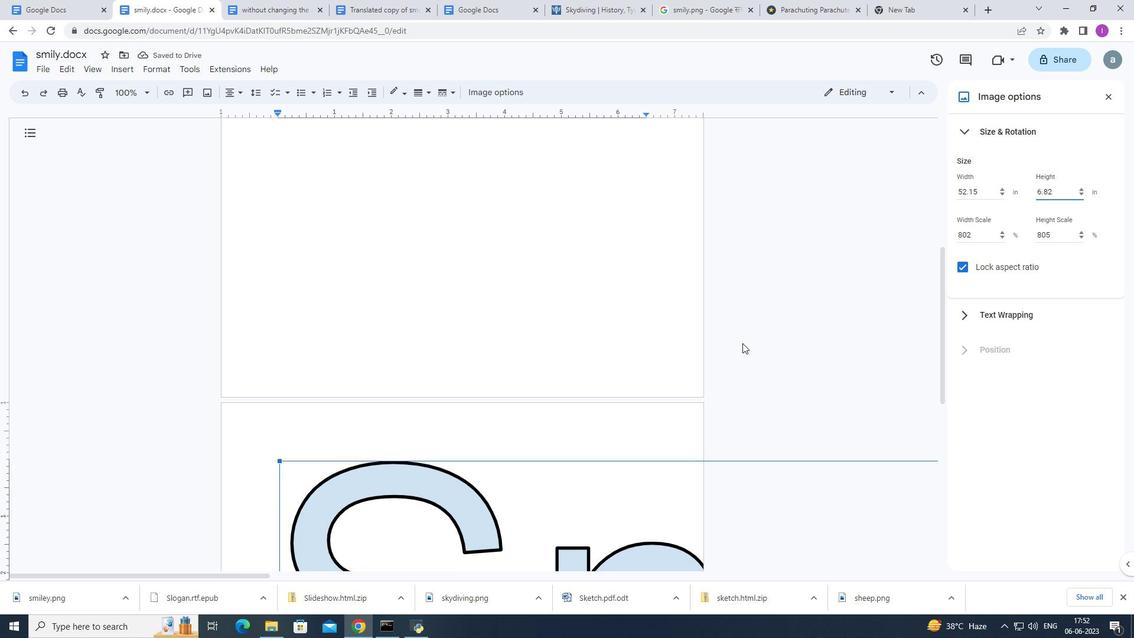 
Action: Mouse scrolled (742, 343) with delta (0, 0)
Screenshot: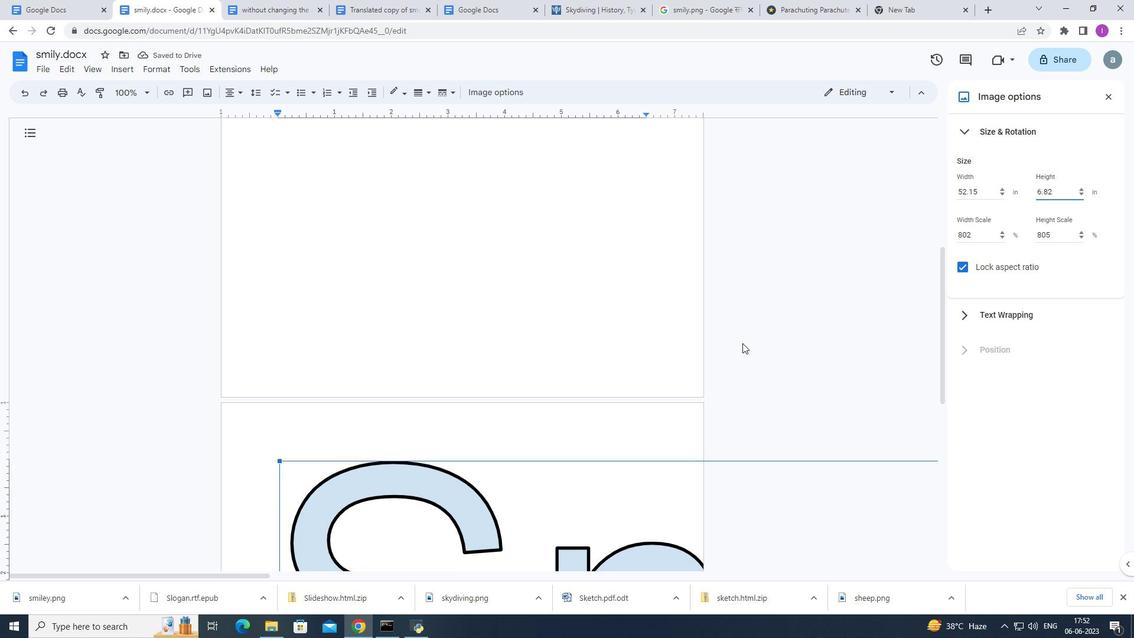 
Action: Mouse scrolled (742, 344) with delta (0, 0)
Screenshot: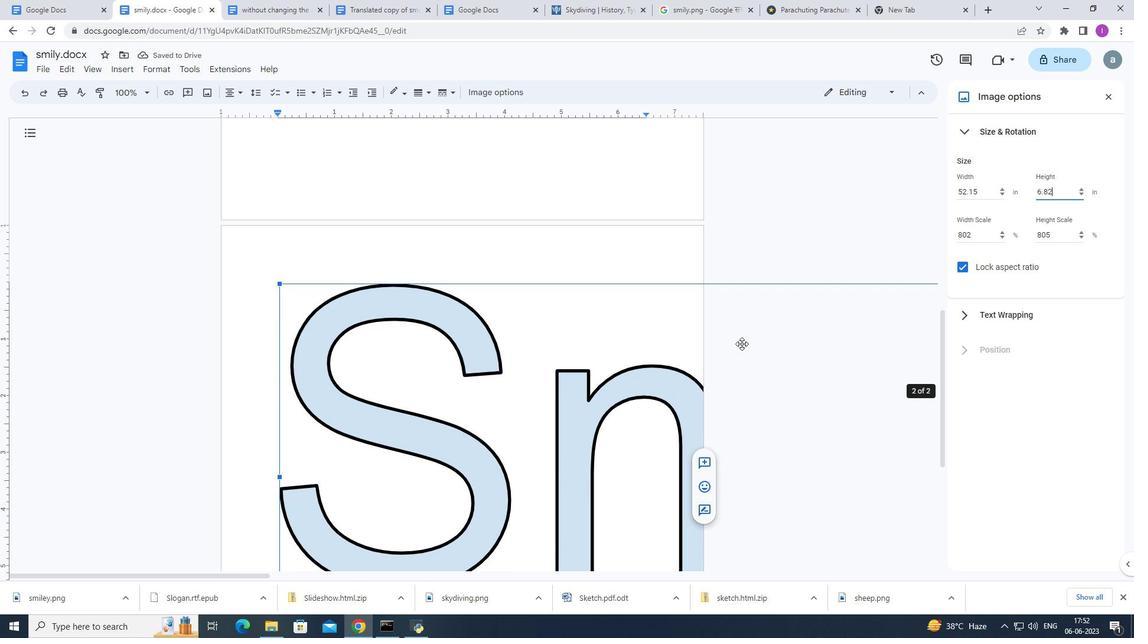 
Action: Mouse scrolled (742, 344) with delta (0, 0)
Screenshot: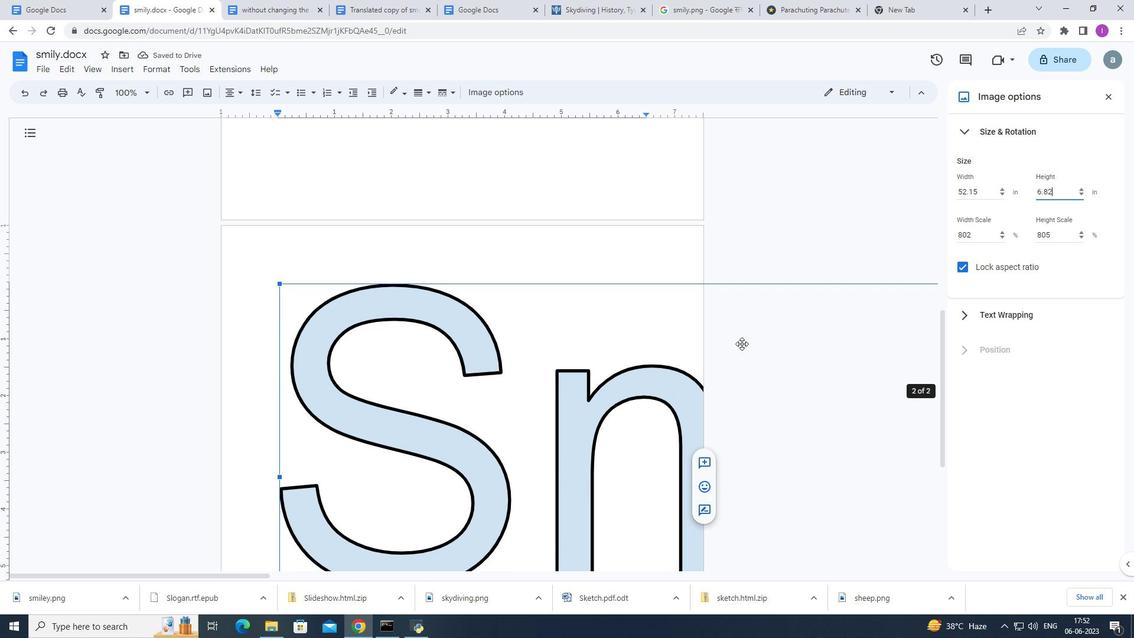 
